 Task: In the  document harry.html Share this file with 'softage.8@softage.net' Check 'Vision History' View the  non- printing characters
Action: Mouse moved to (40, 75)
Screenshot: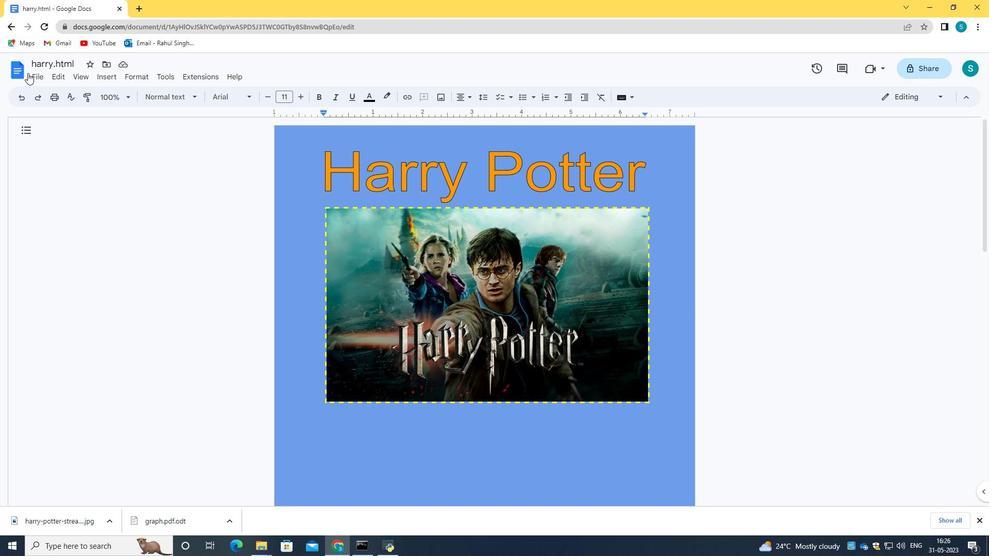 
Action: Mouse pressed left at (40, 75)
Screenshot: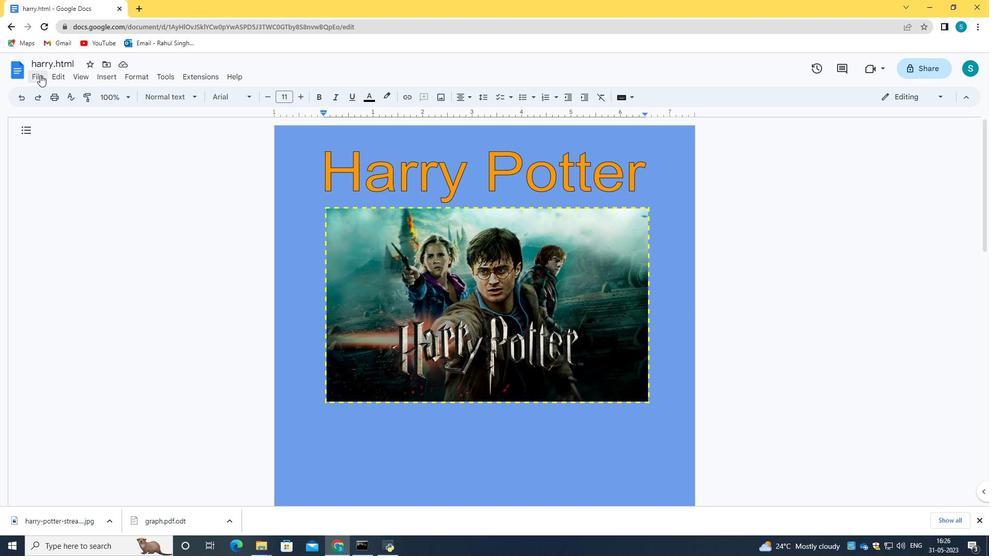 
Action: Mouse moved to (65, 155)
Screenshot: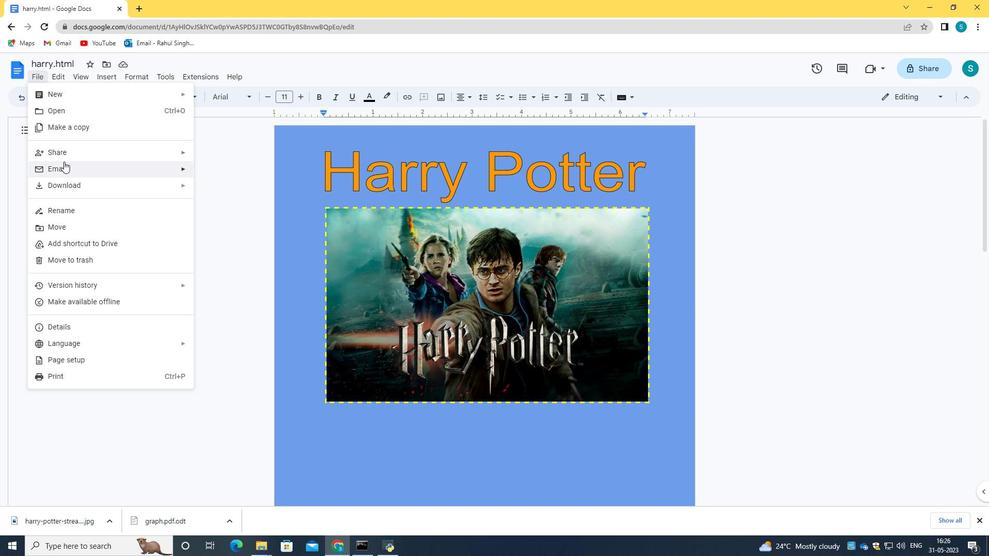 
Action: Mouse pressed left at (65, 155)
Screenshot: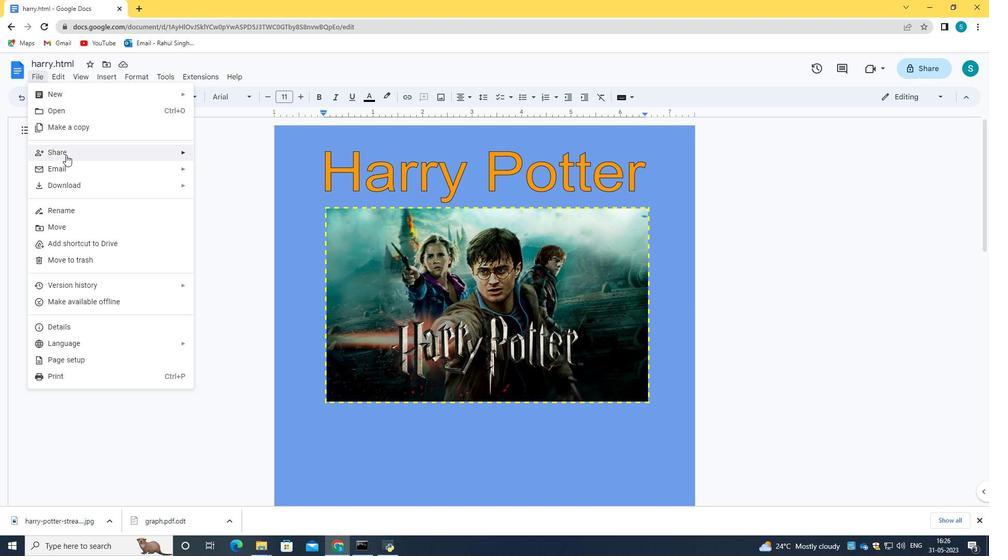 
Action: Mouse moved to (252, 159)
Screenshot: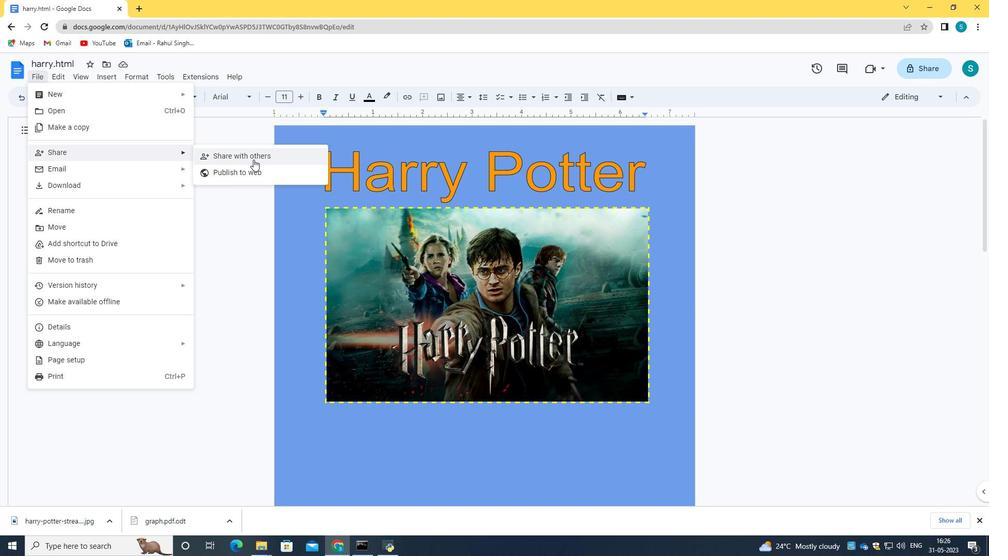 
Action: Mouse pressed left at (252, 159)
Screenshot: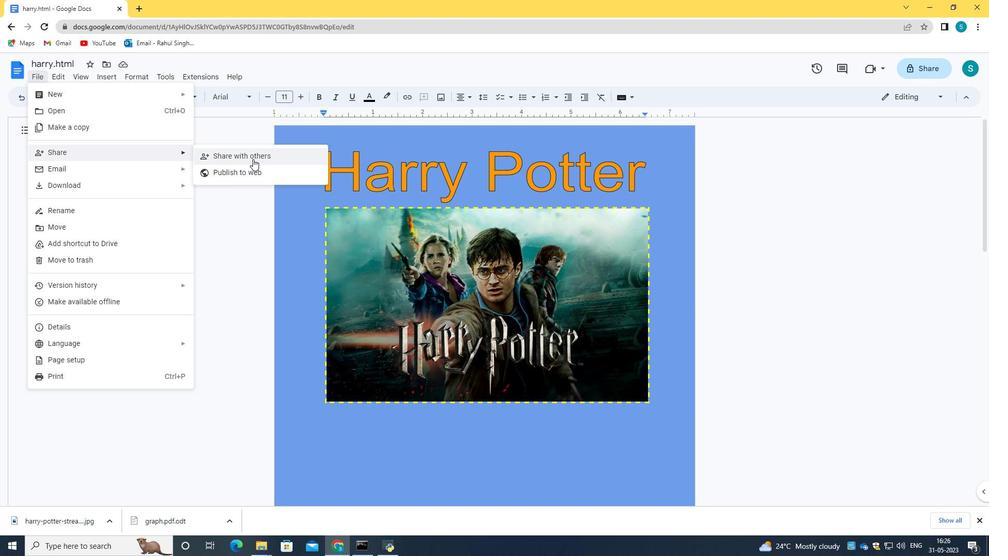 
Action: Mouse moved to (439, 231)
Screenshot: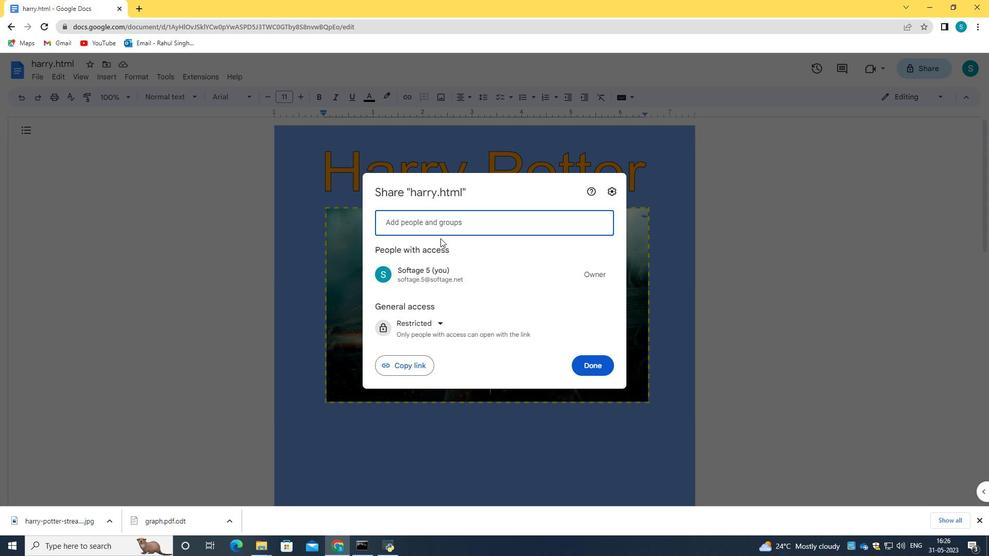 
Action: Key pressed <Key.caps_lock>S<Key.caps_lock>oftage.8<Key.shift>@softage.net
Screenshot: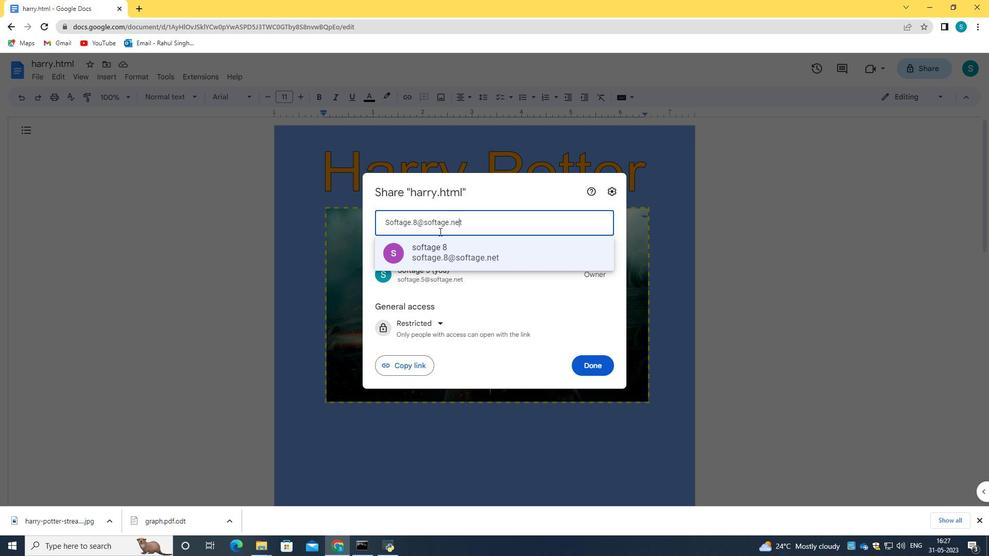 
Action: Mouse moved to (452, 257)
Screenshot: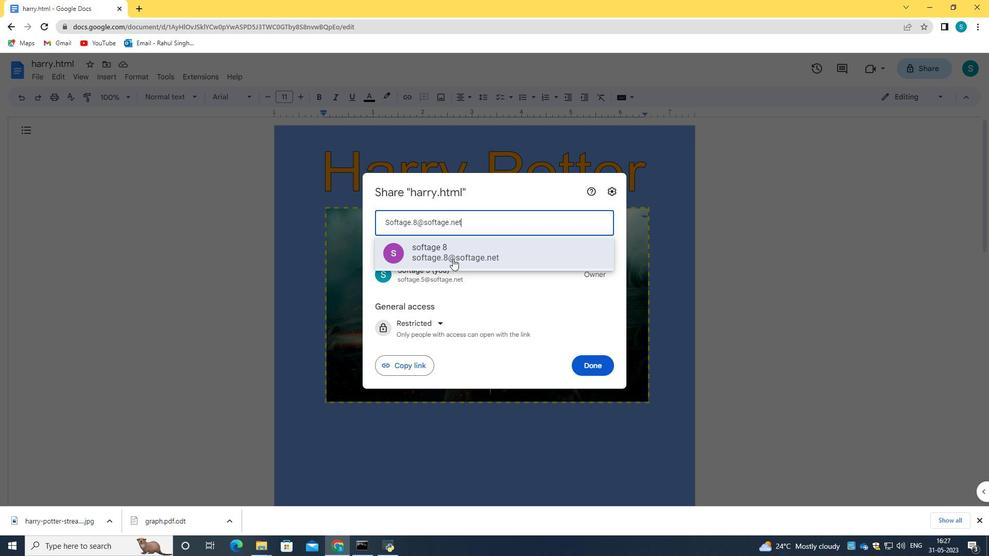 
Action: Mouse pressed left at (452, 257)
Screenshot: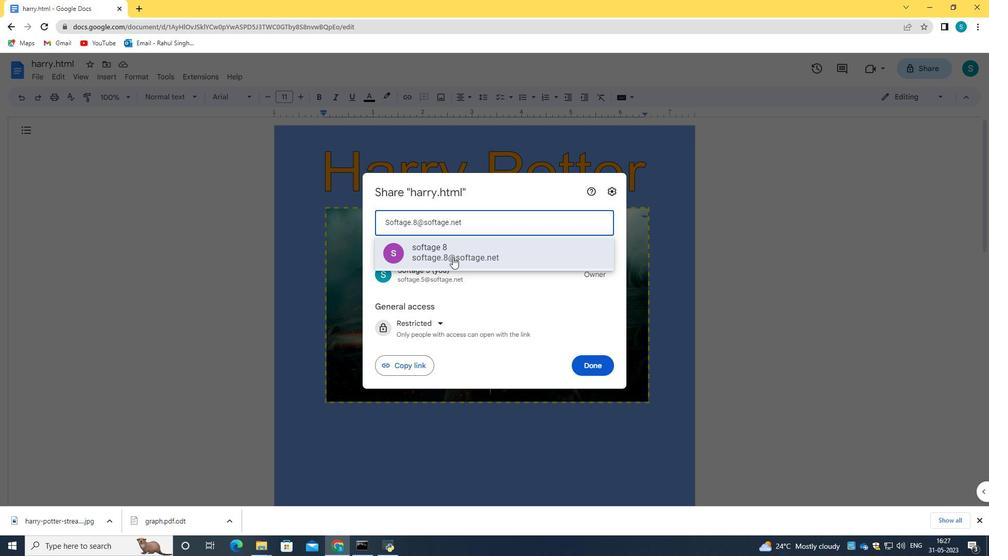 
Action: Mouse moved to (589, 359)
Screenshot: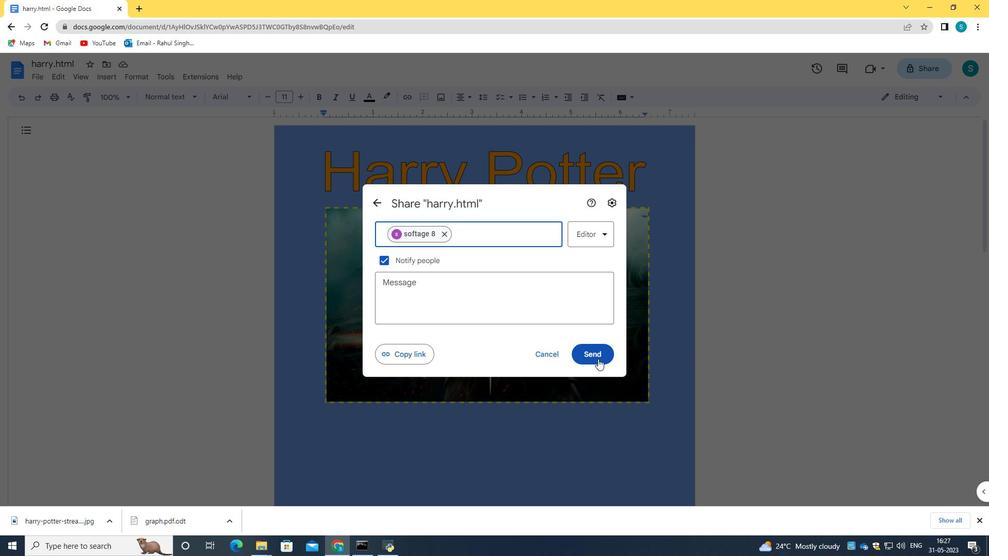 
Action: Mouse pressed left at (589, 359)
Screenshot: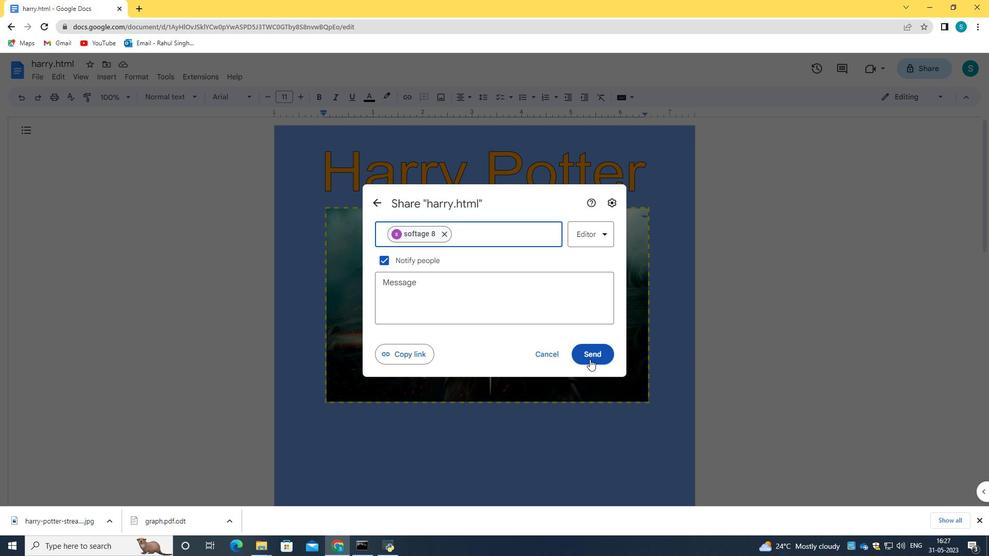 
Action: Mouse moved to (36, 73)
Screenshot: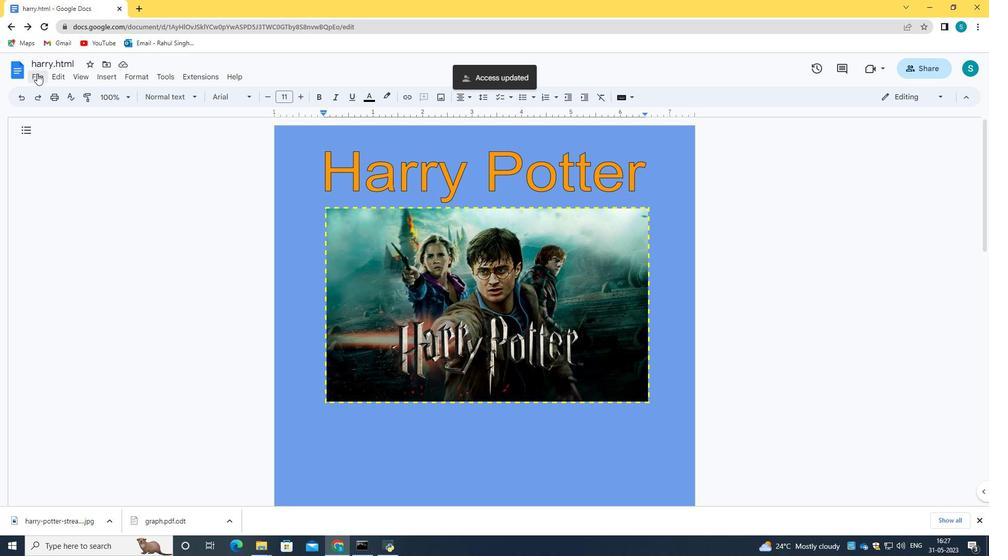 
Action: Mouse pressed left at (36, 73)
Screenshot: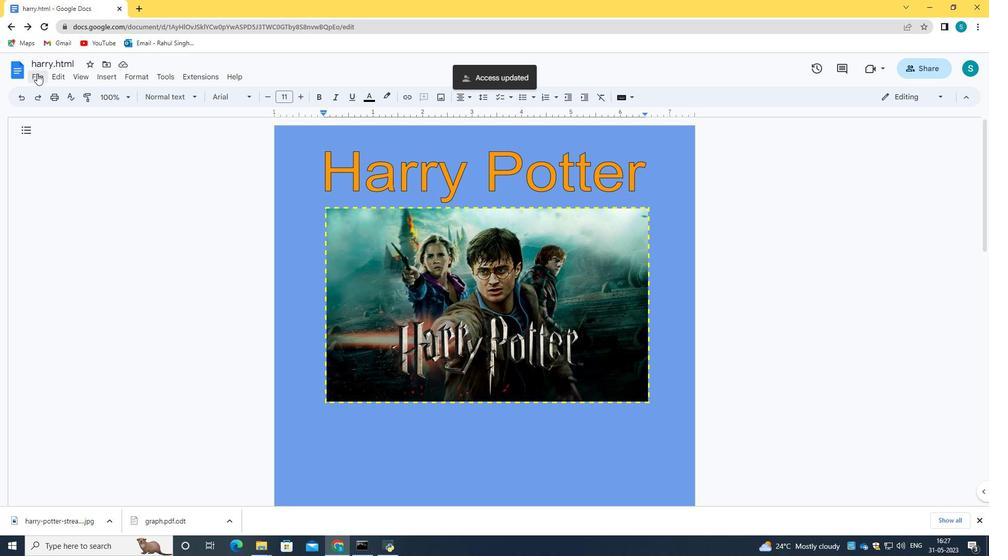 
Action: Mouse moved to (230, 299)
Screenshot: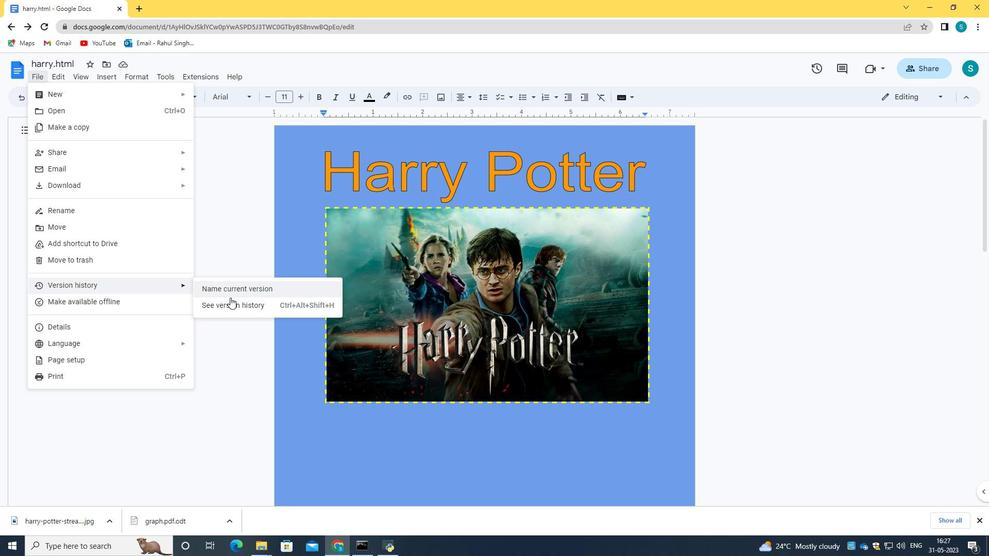 
Action: Mouse pressed left at (230, 299)
Screenshot: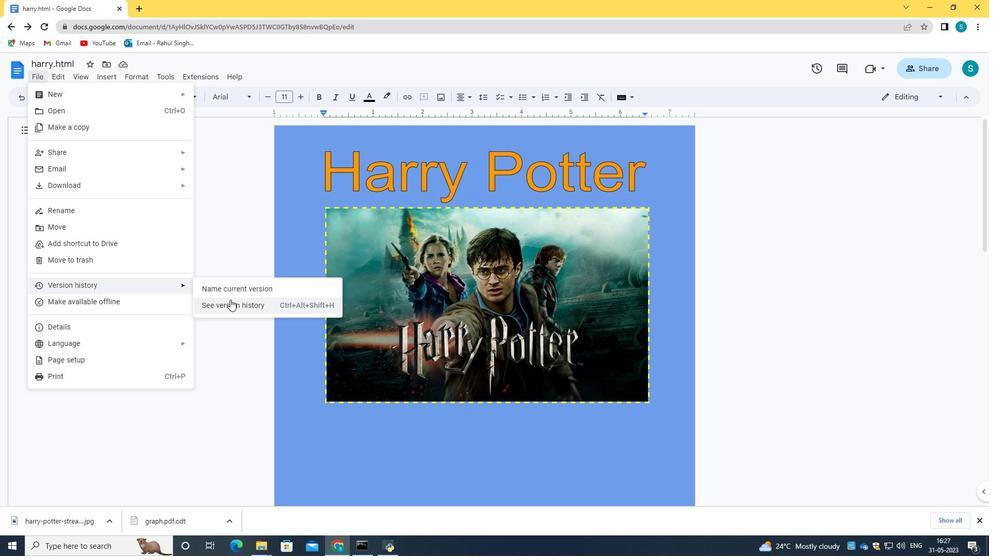 
Action: Mouse moved to (872, 176)
Screenshot: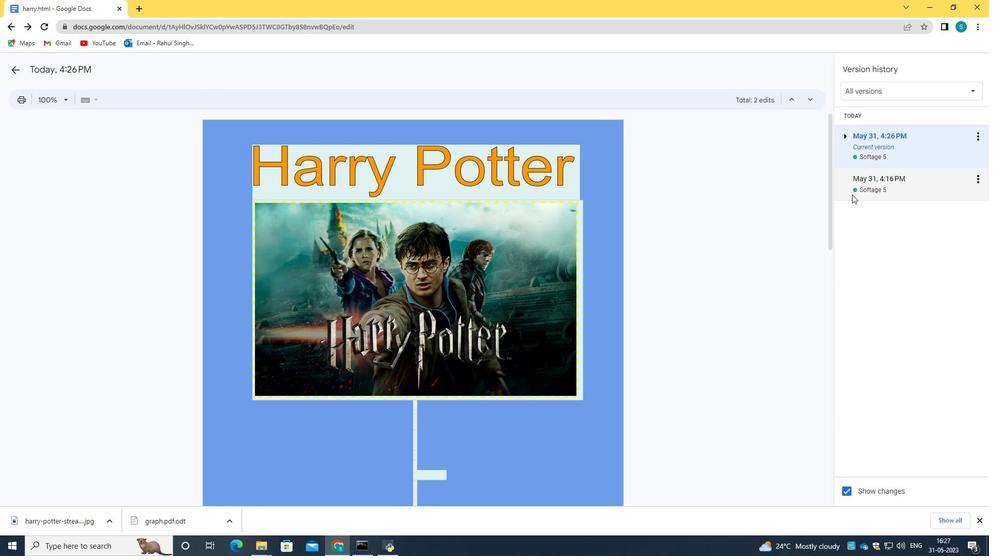 
Action: Mouse pressed left at (872, 176)
Screenshot: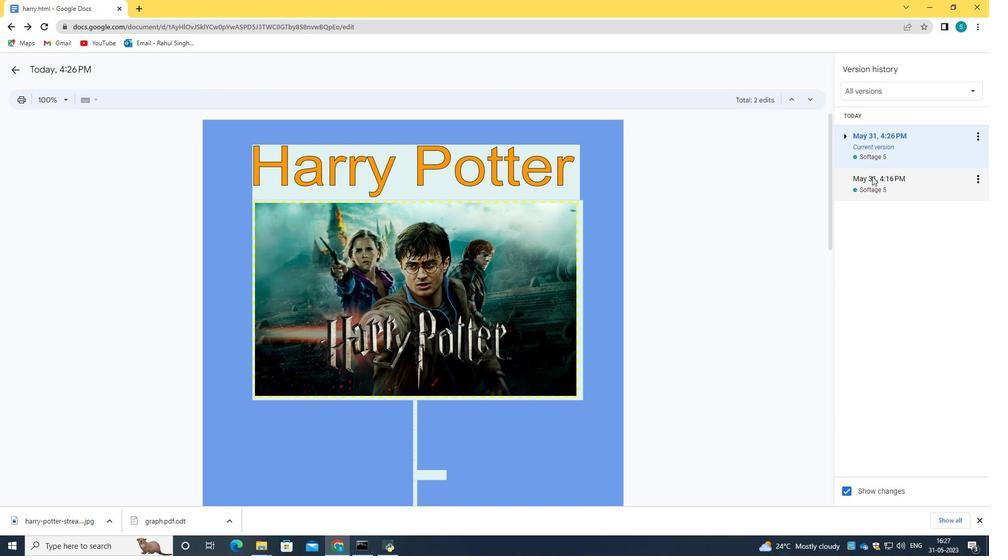 
Action: Mouse moved to (927, 146)
Screenshot: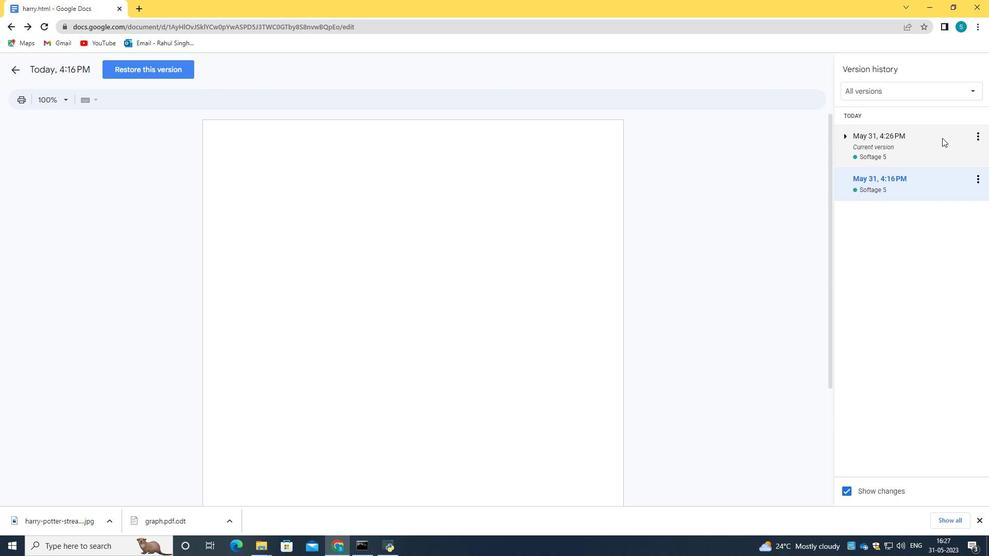 
Action: Mouse pressed left at (927, 146)
Screenshot: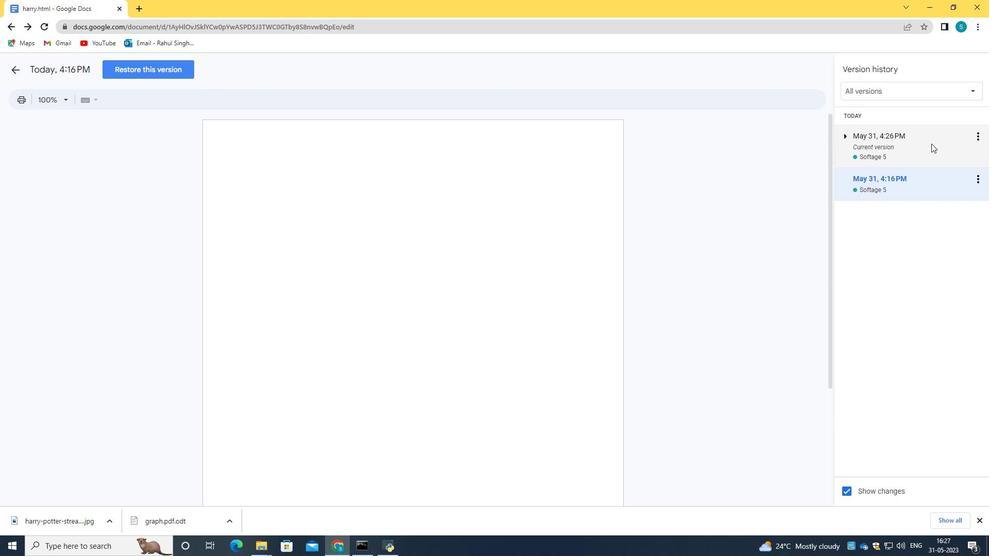 
Action: Mouse moved to (8, 30)
Screenshot: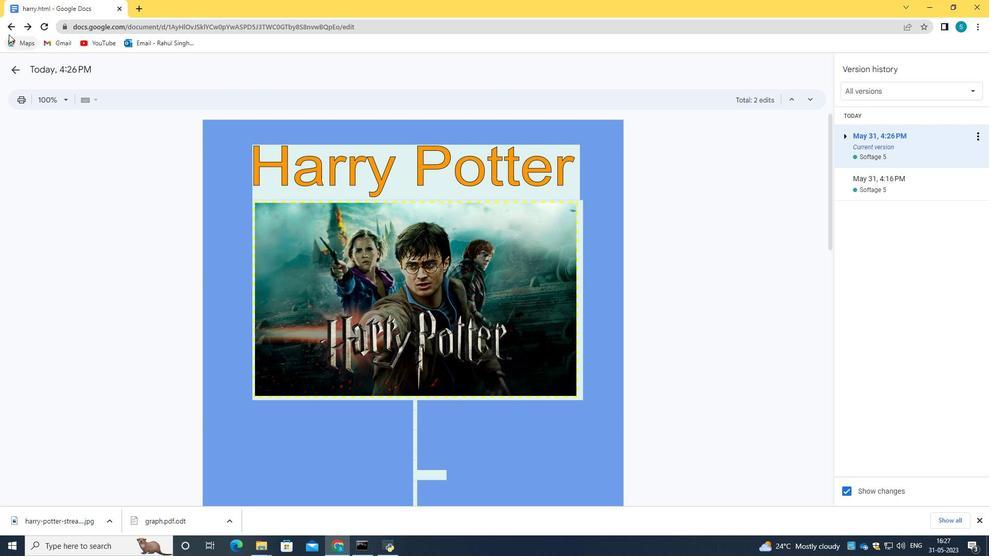 
Action: Mouse pressed left at (8, 30)
Screenshot: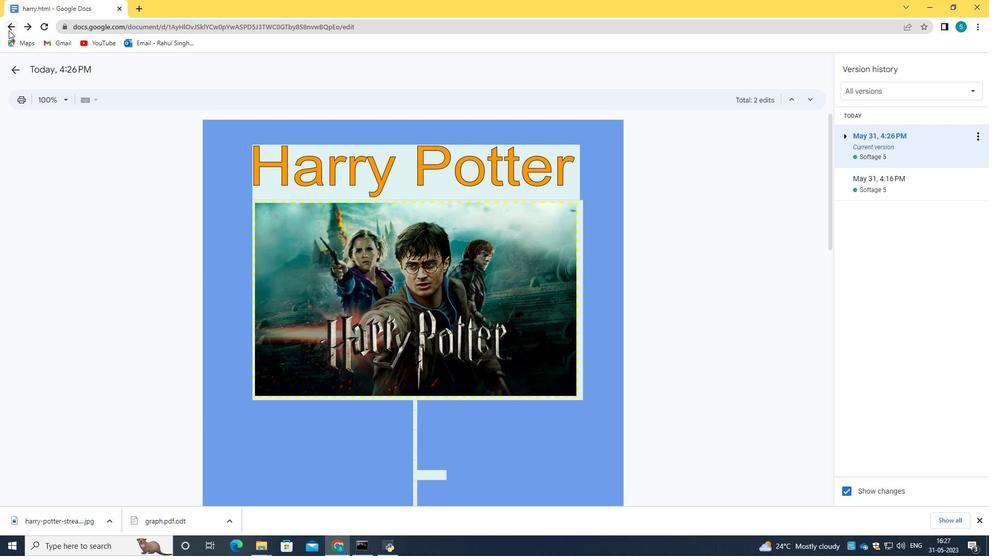 
Action: Mouse moved to (255, 352)
Screenshot: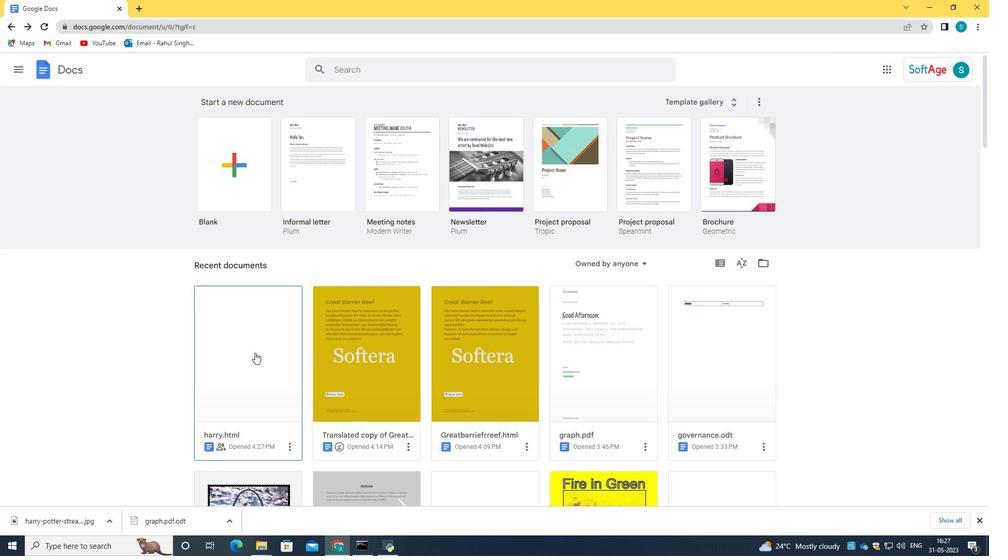 
Action: Mouse pressed left at (255, 352)
Screenshot: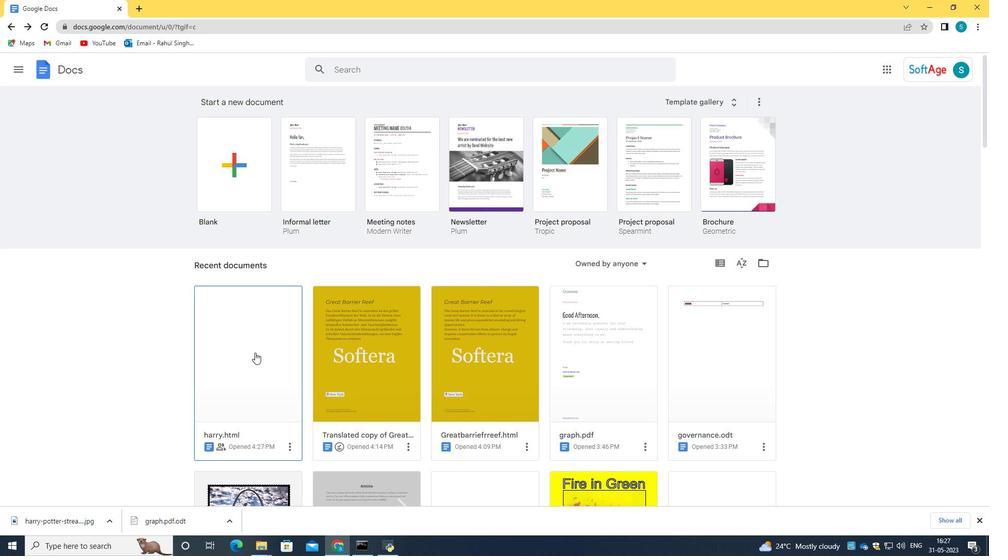 
Action: Mouse moved to (330, 324)
Screenshot: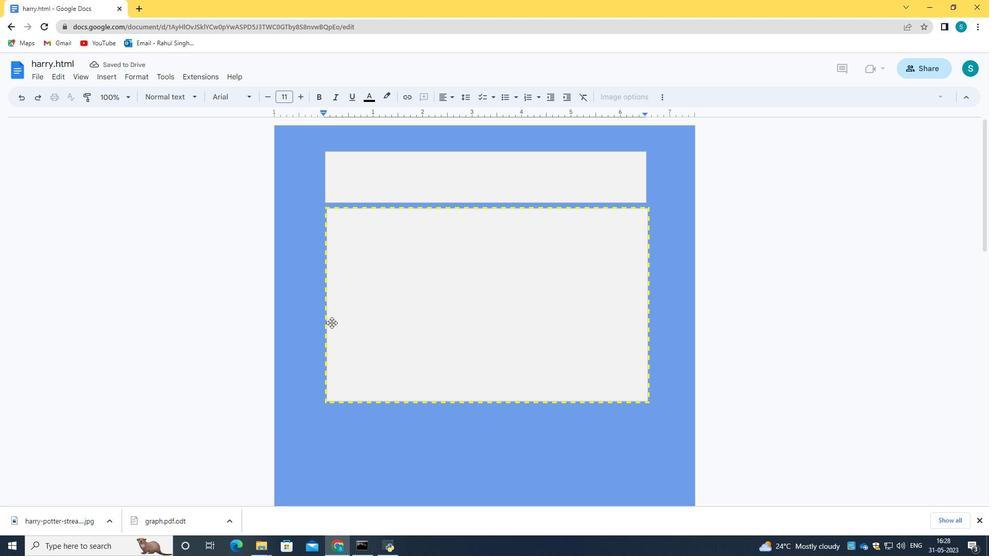 
Action: Mouse scrolled (330, 323) with delta (0, 0)
Screenshot: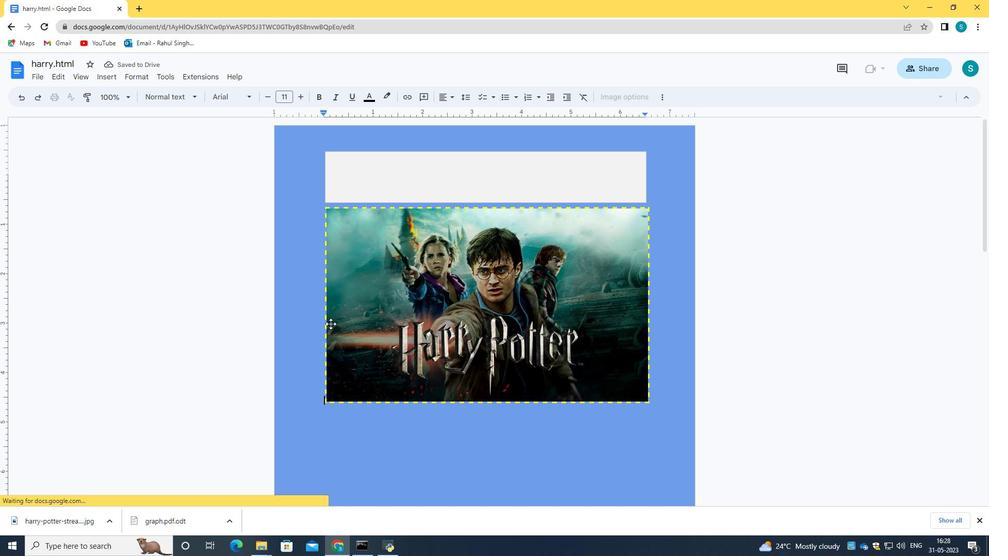 
Action: Mouse moved to (330, 327)
Screenshot: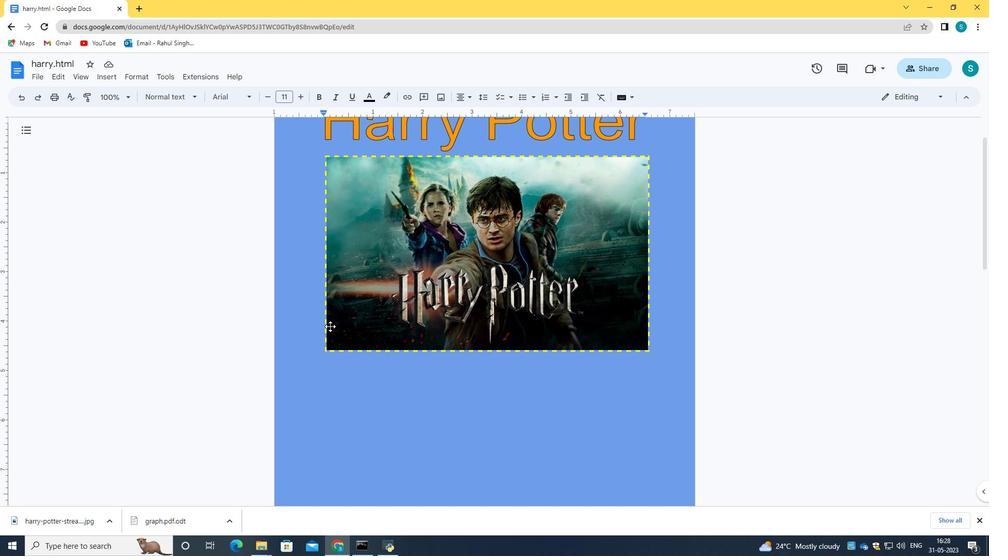 
Action: Mouse scrolled (330, 327) with delta (0, 0)
Screenshot: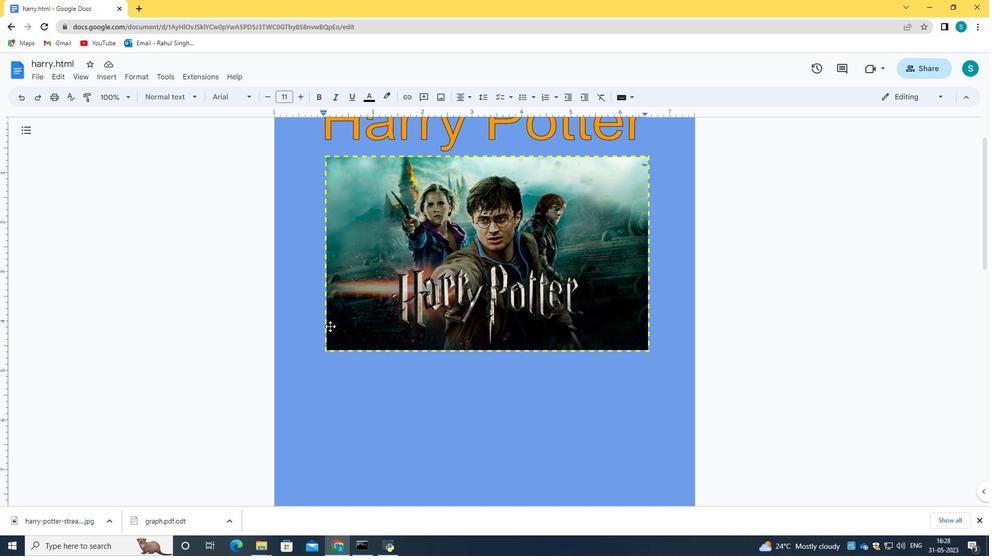 
Action: Mouse scrolled (330, 327) with delta (0, 0)
Screenshot: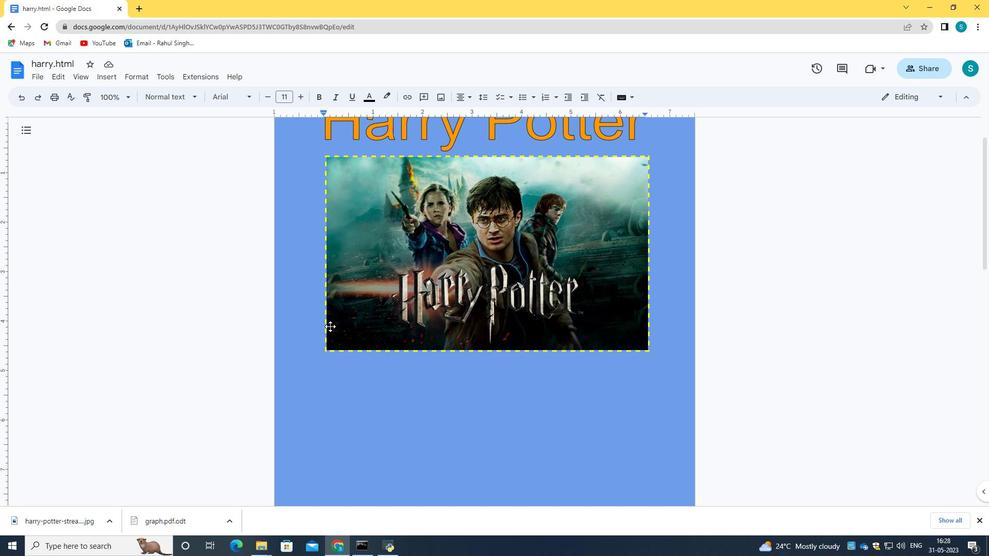 
Action: Mouse scrolled (330, 327) with delta (0, 0)
Screenshot: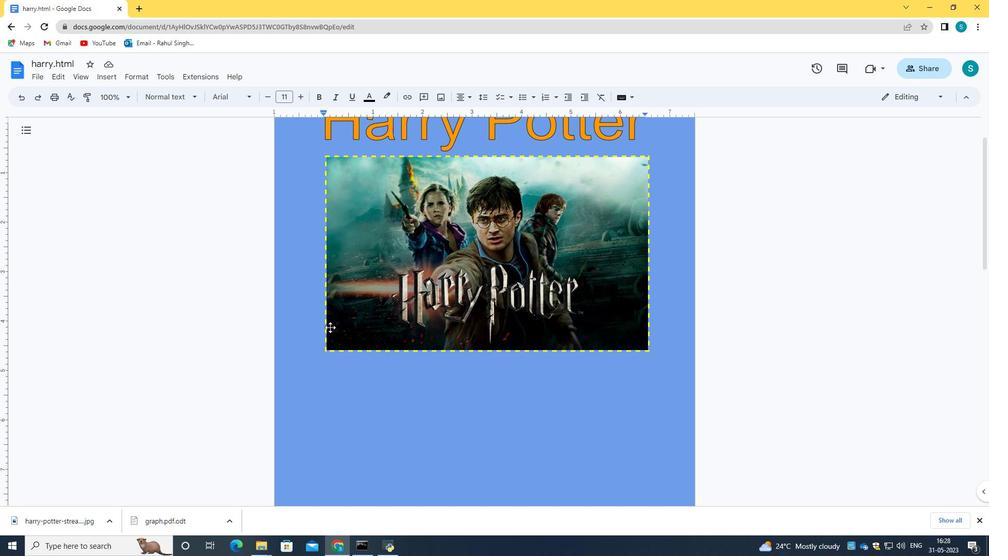 
Action: Mouse scrolled (330, 328) with delta (0, 0)
Screenshot: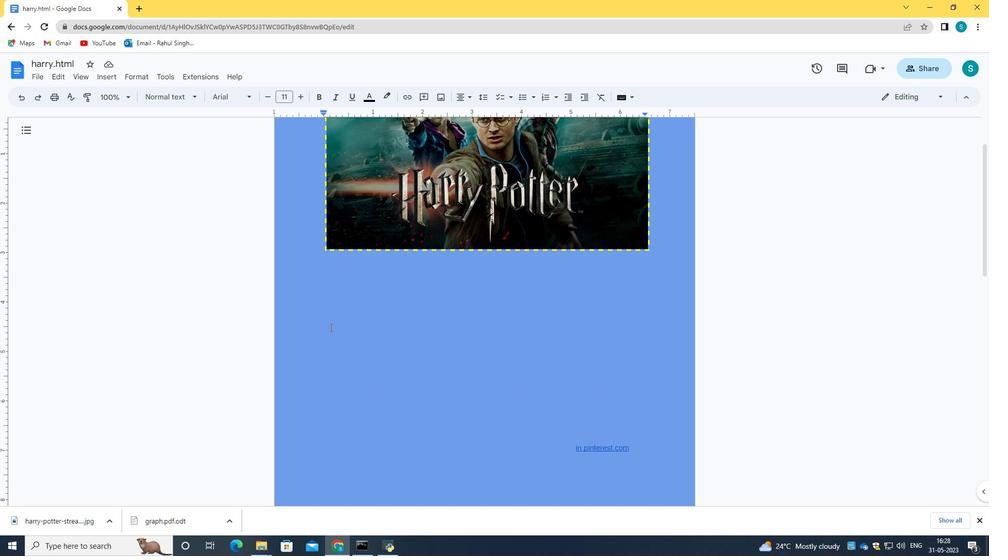 
Action: Mouse scrolled (330, 328) with delta (0, 0)
Screenshot: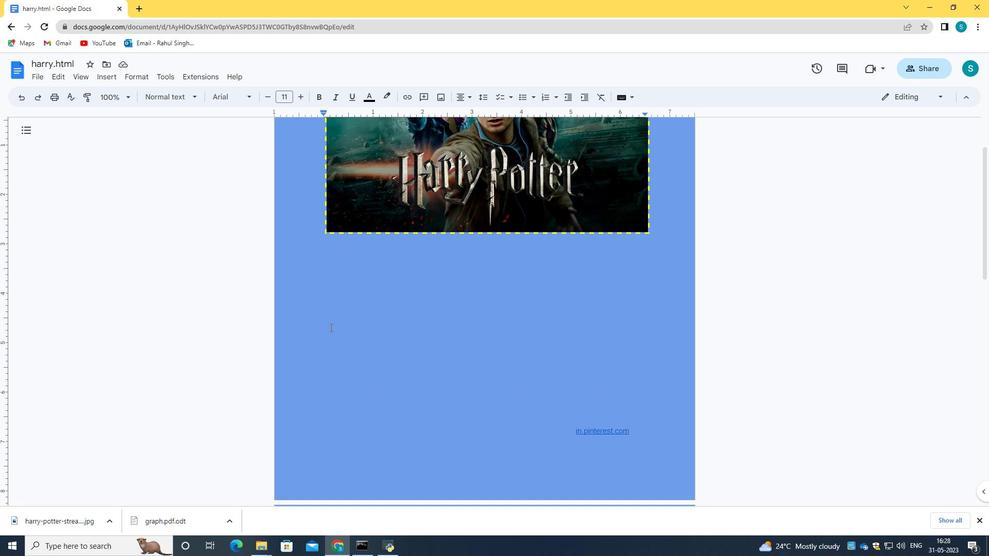 
Action: Mouse scrolled (330, 328) with delta (0, 0)
Screenshot: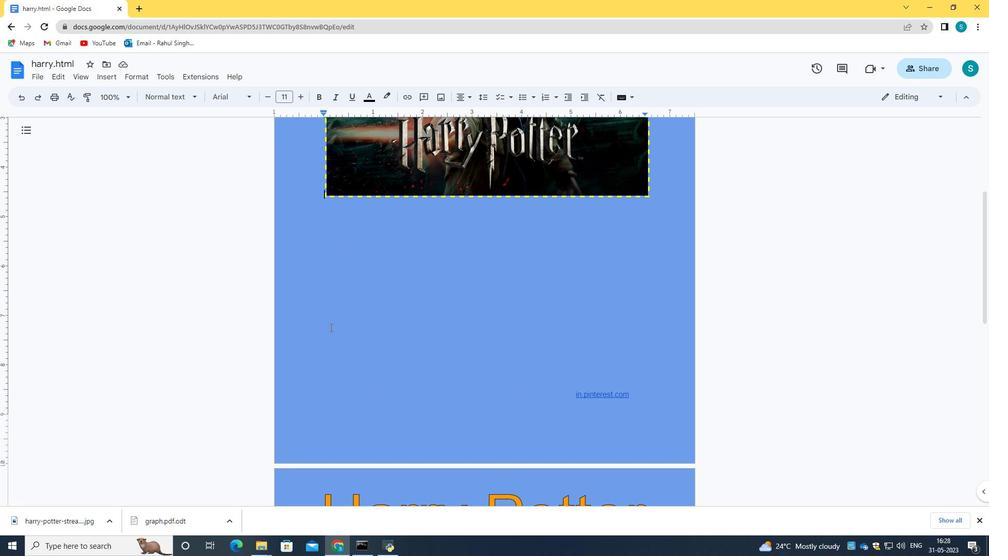 
Action: Mouse moved to (330, 332)
Screenshot: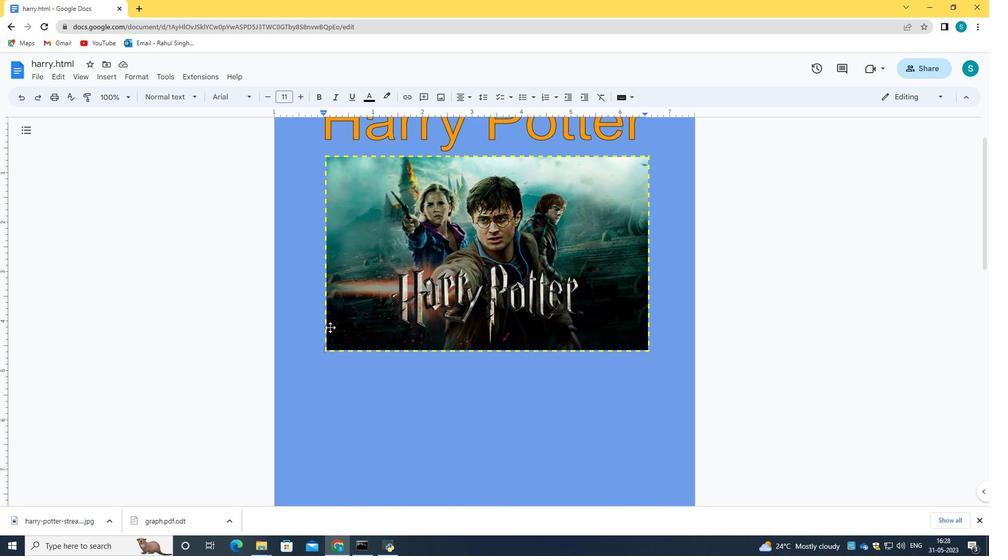 
Action: Mouse scrolled (330, 332) with delta (0, 0)
Screenshot: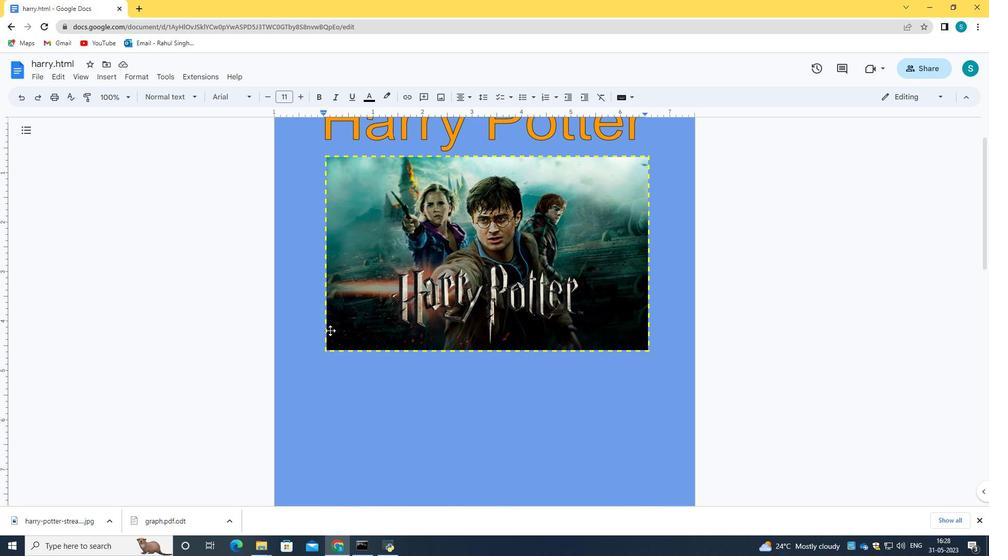 
Action: Mouse scrolled (330, 332) with delta (0, 0)
Screenshot: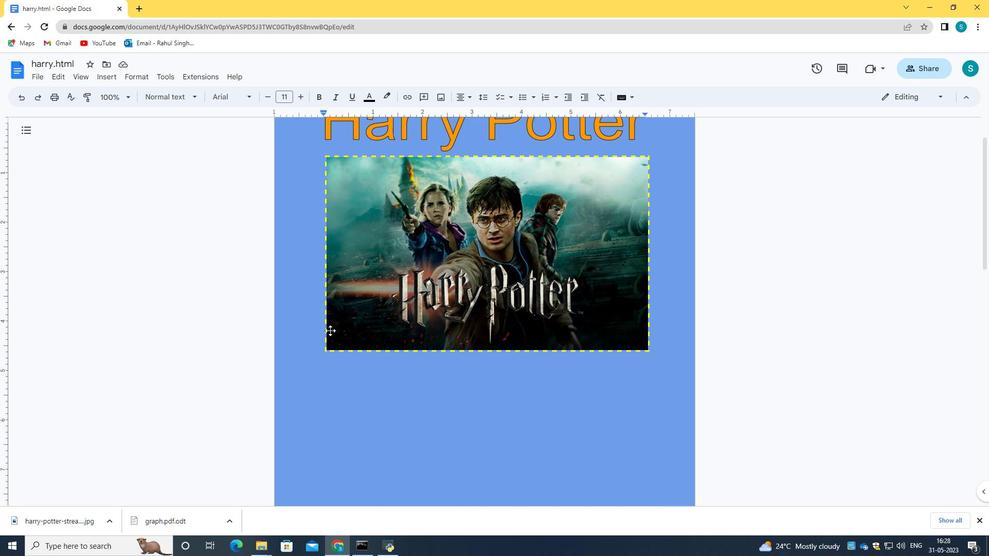 
Action: Mouse scrolled (330, 332) with delta (0, 0)
Screenshot: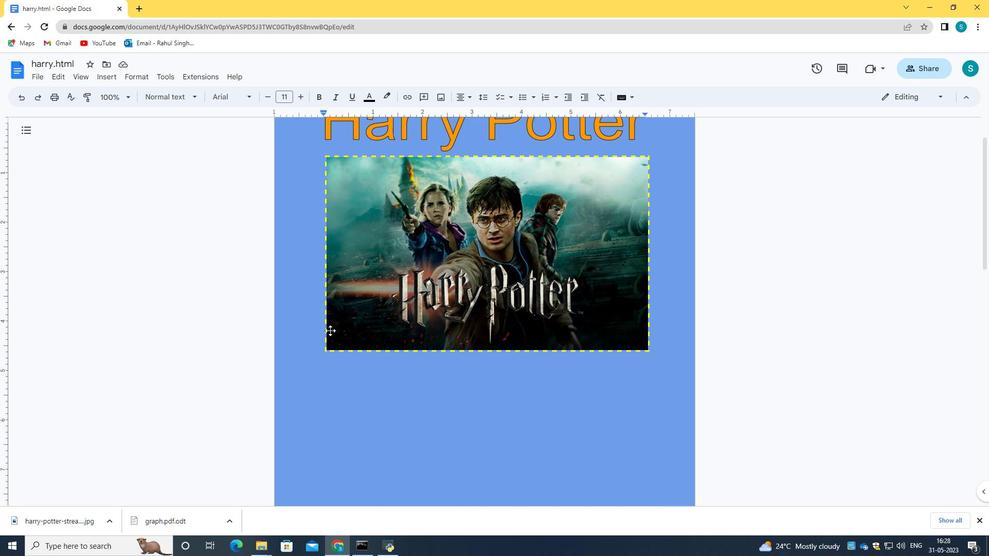
Action: Mouse moved to (44, 76)
Screenshot: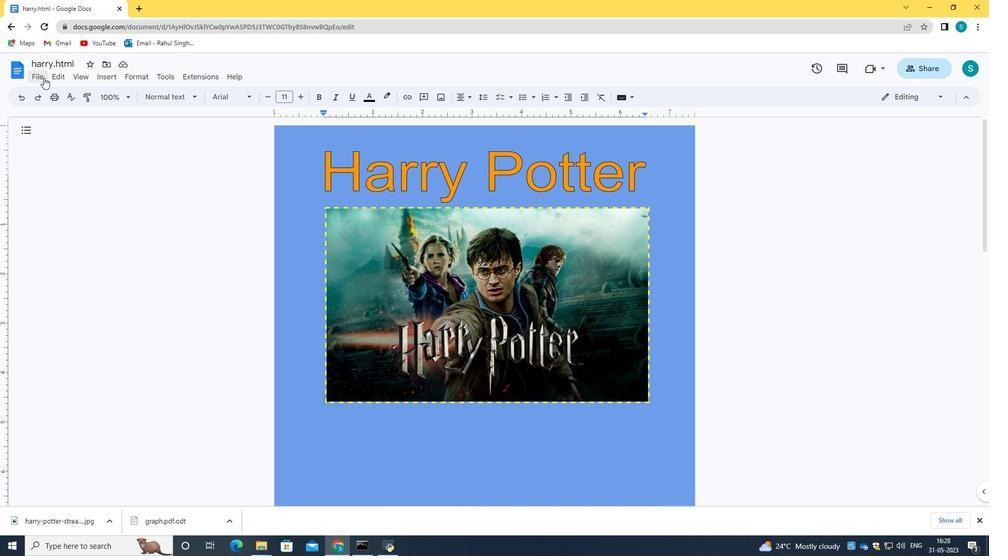 
Action: Mouse pressed left at (44, 76)
Screenshot: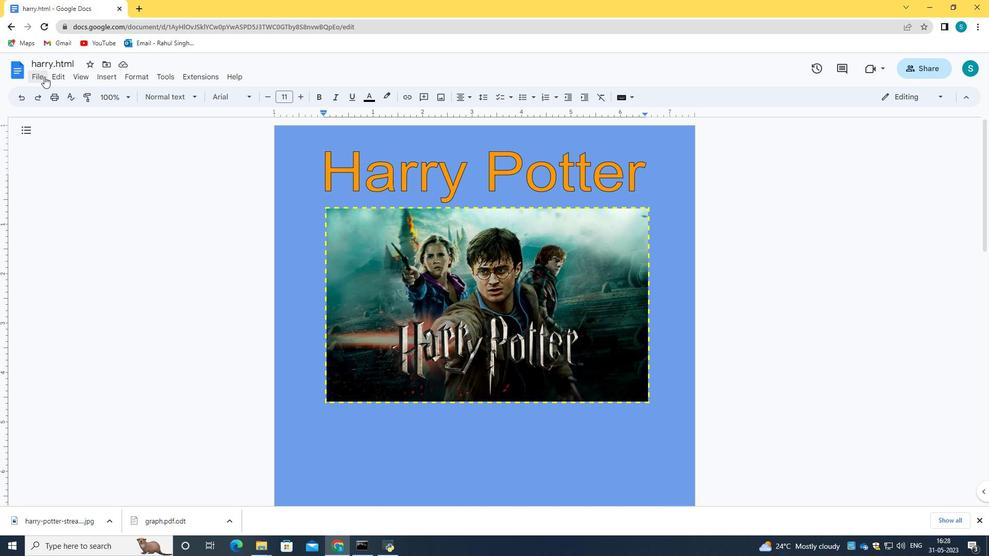 
Action: Mouse moved to (109, 183)
Screenshot: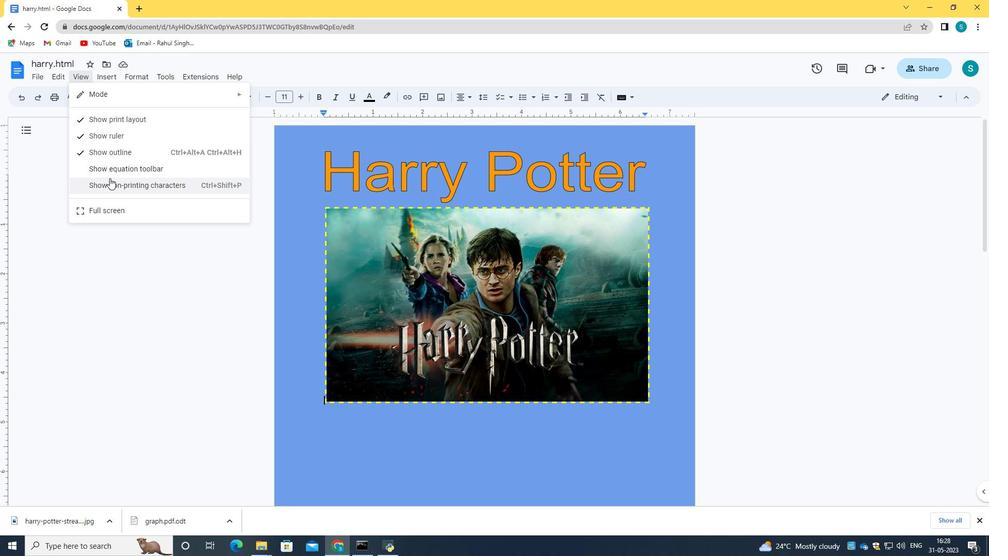 
Action: Mouse pressed left at (109, 183)
Screenshot: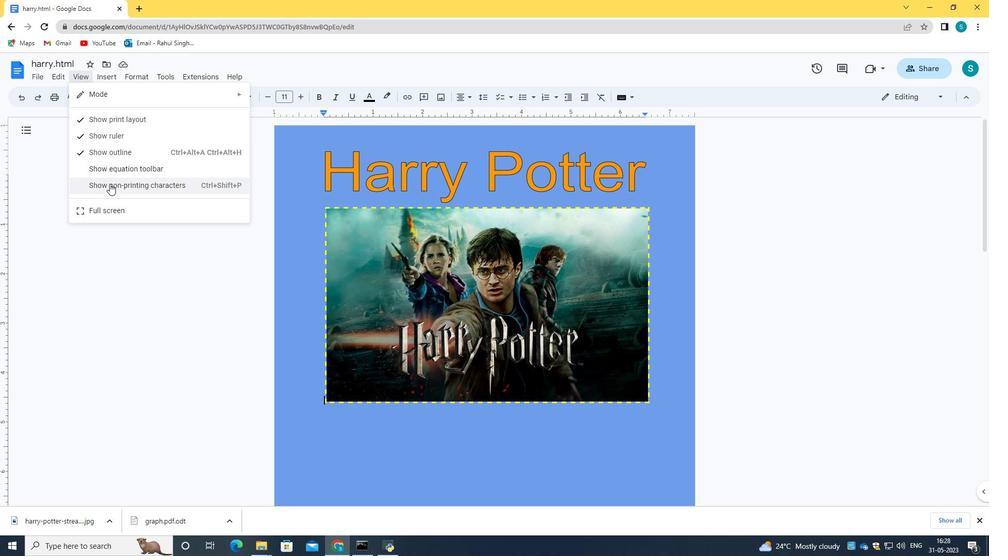 
Action: Mouse moved to (242, 208)
Screenshot: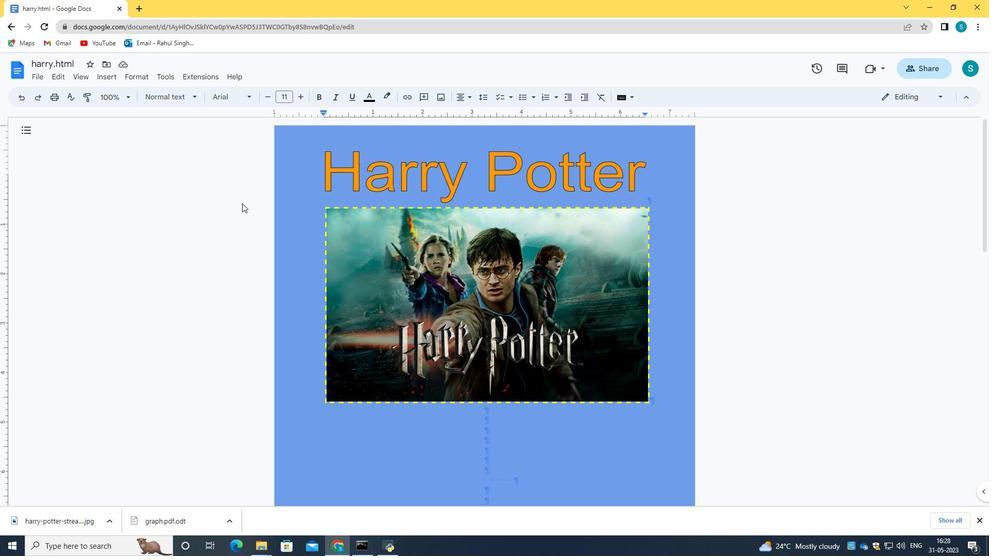 
Action: Mouse scrolled (242, 208) with delta (0, 0)
Screenshot: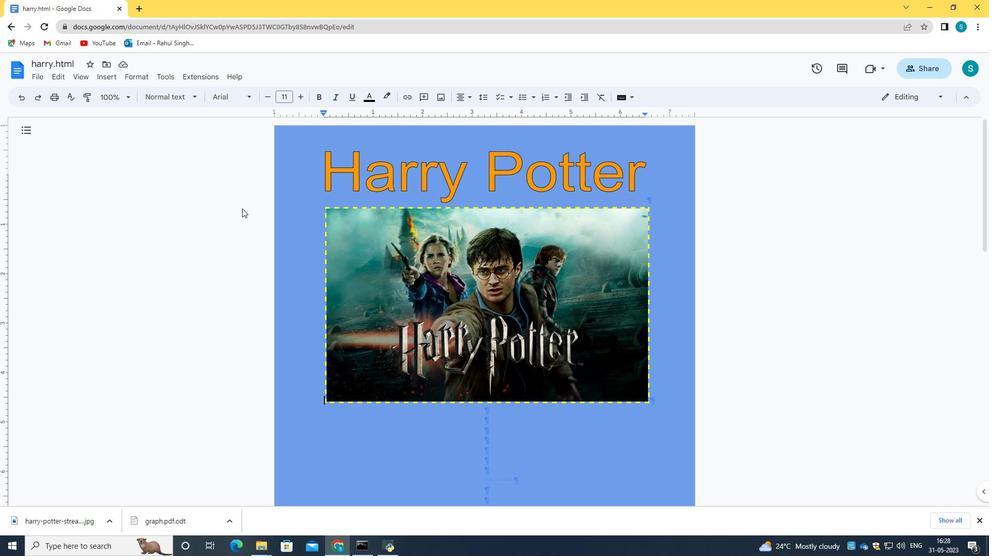 
Action: Mouse scrolled (242, 208) with delta (0, 0)
Screenshot: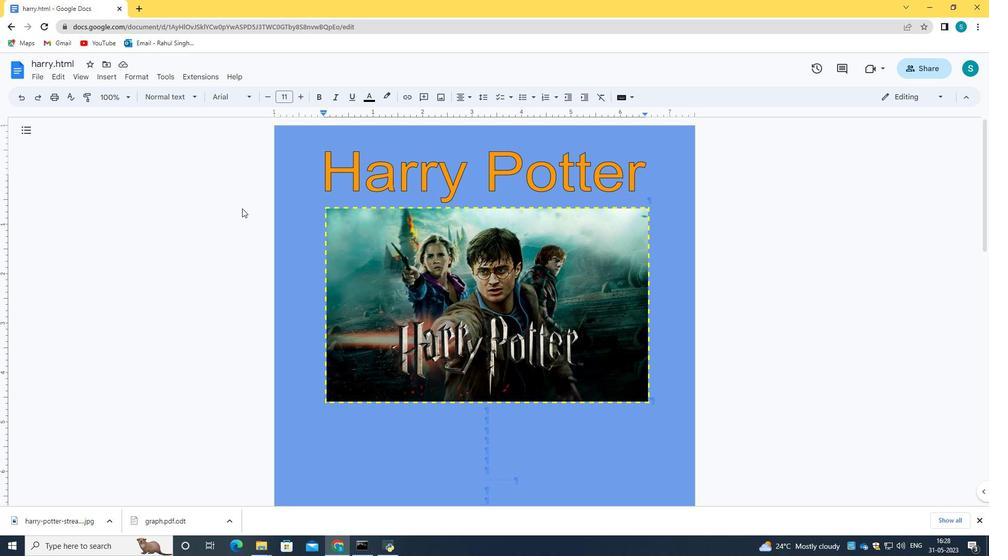 
Action: Mouse scrolled (242, 208) with delta (0, 0)
Screenshot: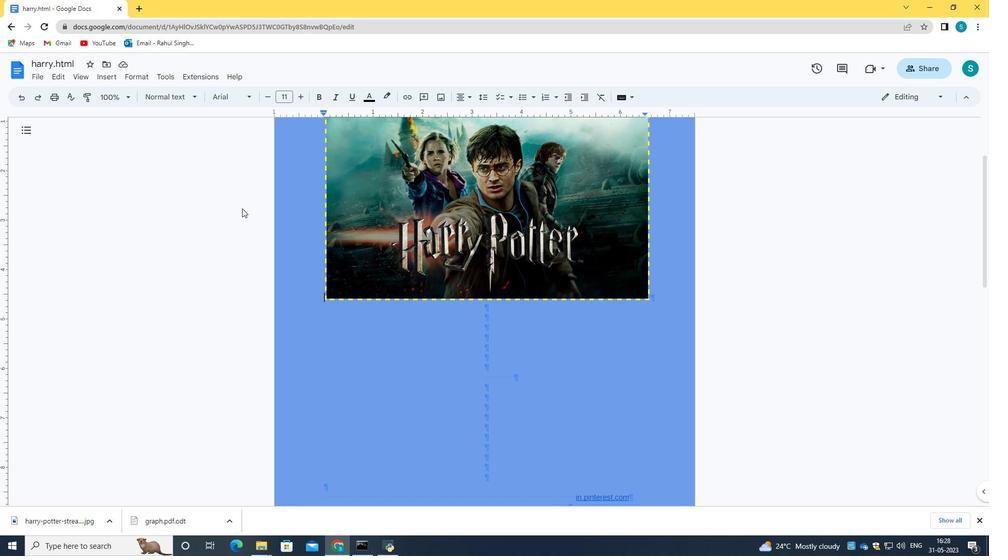 
Action: Mouse moved to (242, 209)
Screenshot: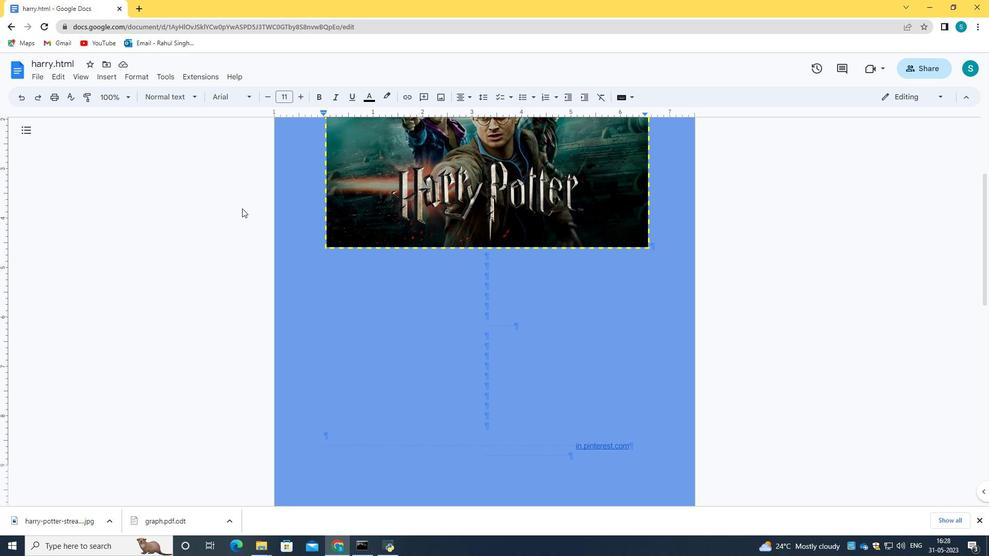 
Action: Mouse scrolled (242, 208) with delta (0, 0)
Screenshot: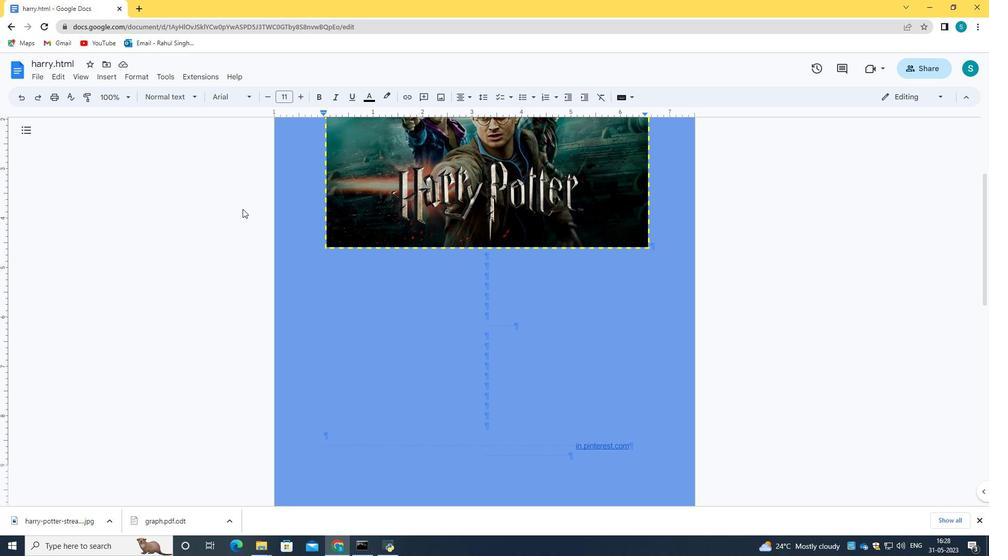 
Action: Mouse scrolled (242, 208) with delta (0, 0)
Screenshot: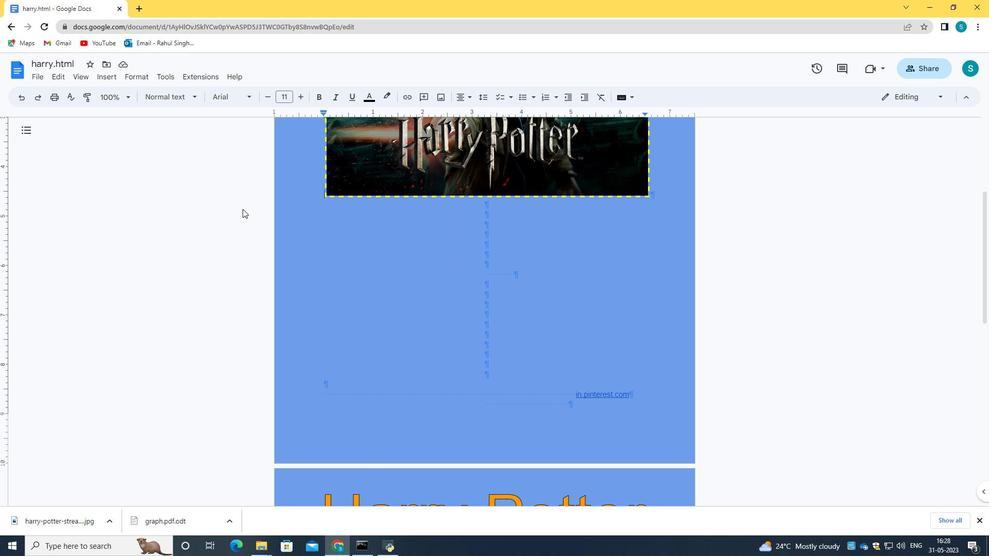 
Action: Mouse scrolled (242, 209) with delta (0, 0)
Screenshot: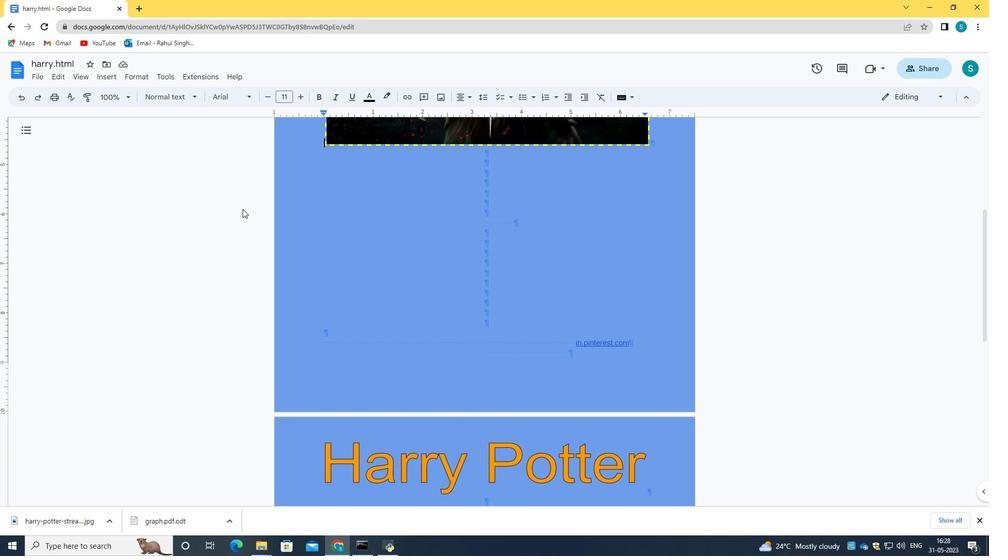 
Action: Mouse scrolled (242, 209) with delta (0, 0)
Screenshot: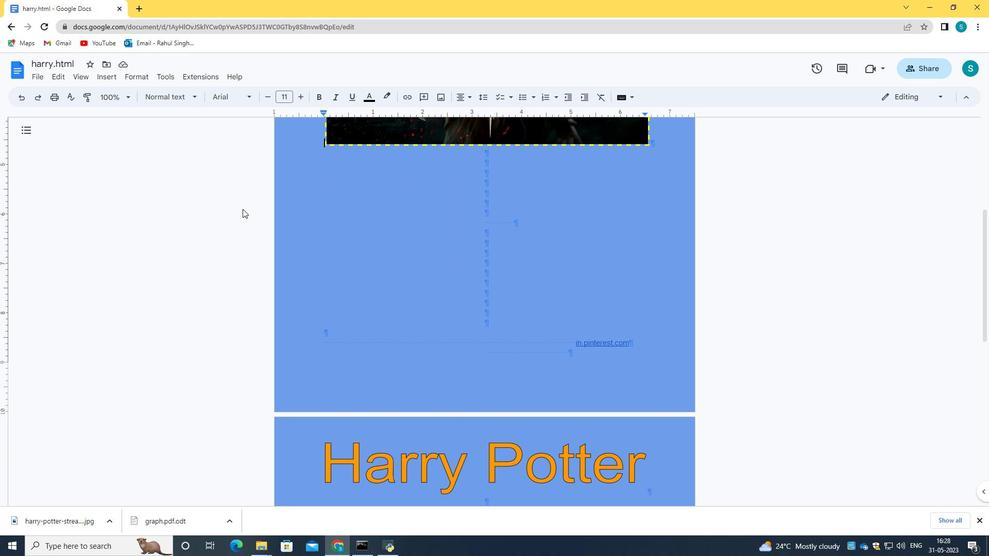 
Action: Mouse scrolled (242, 209) with delta (0, 0)
Screenshot: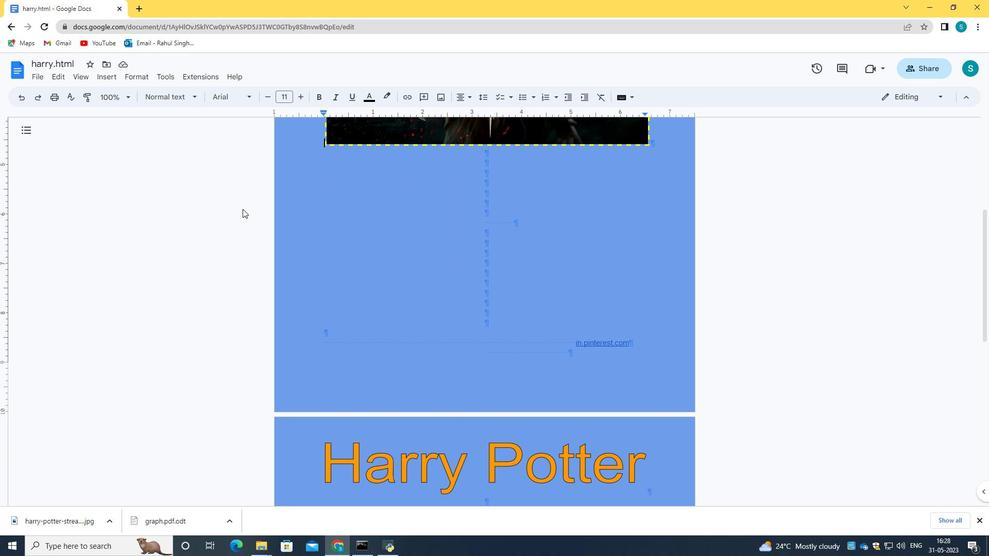 
Action: Mouse moved to (242, 210)
Screenshot: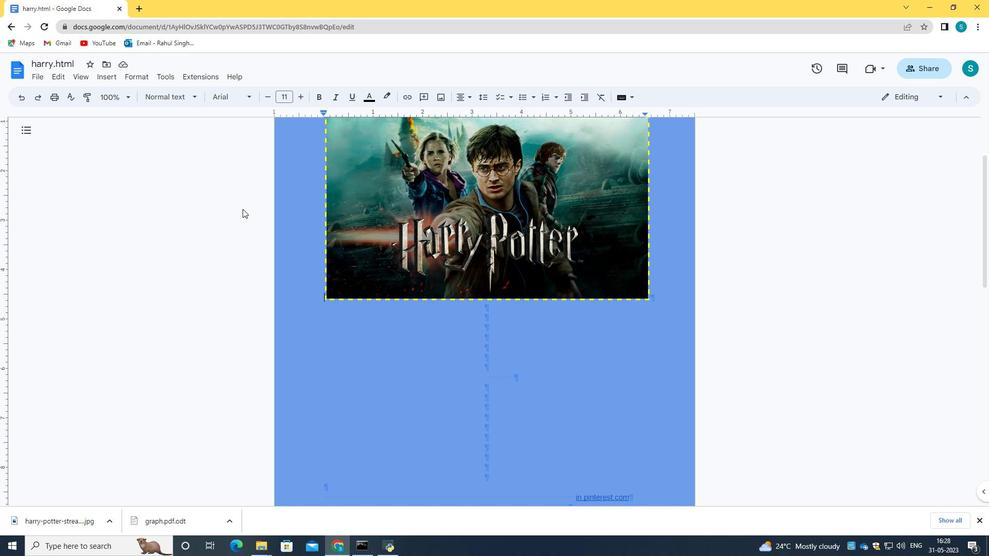 
Action: Mouse scrolled (242, 210) with delta (0, 0)
Screenshot: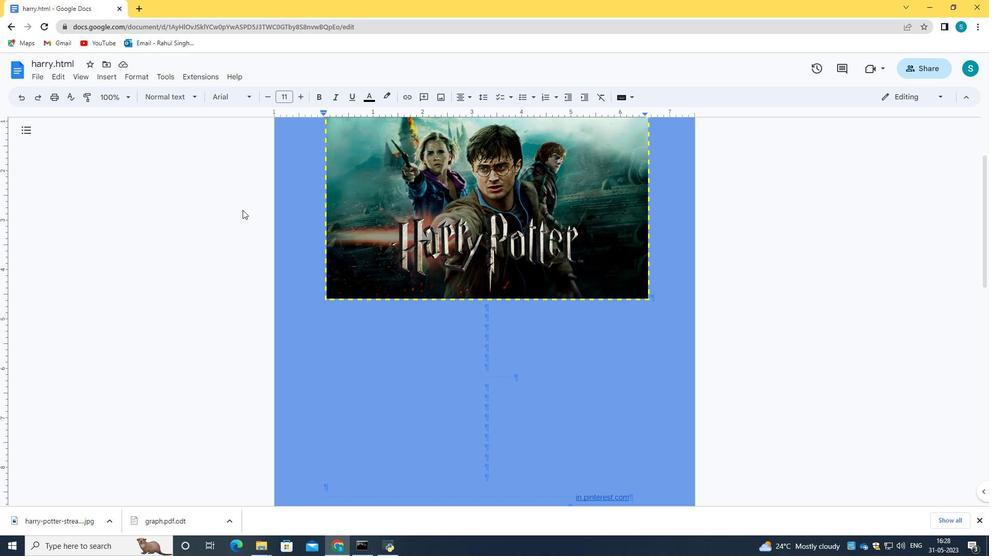 
Action: Mouse scrolled (242, 210) with delta (0, 0)
Screenshot: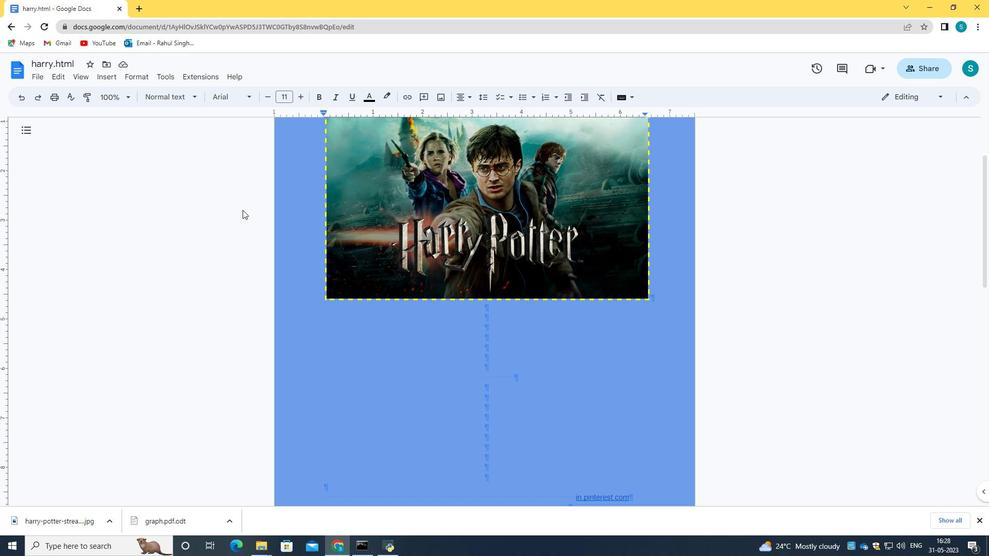 
Action: Mouse scrolled (242, 210) with delta (0, 0)
Screenshot: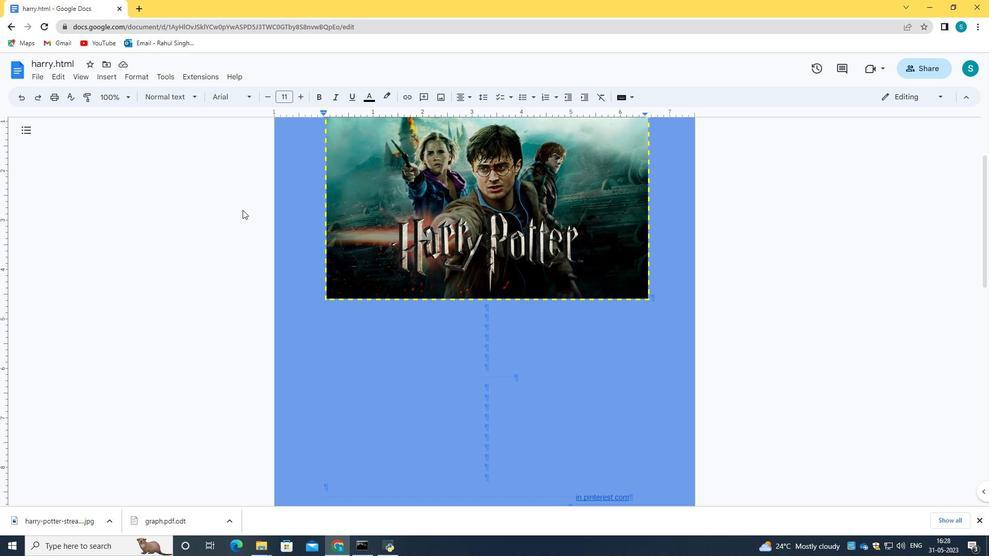 
Action: Mouse moved to (240, 228)
Screenshot: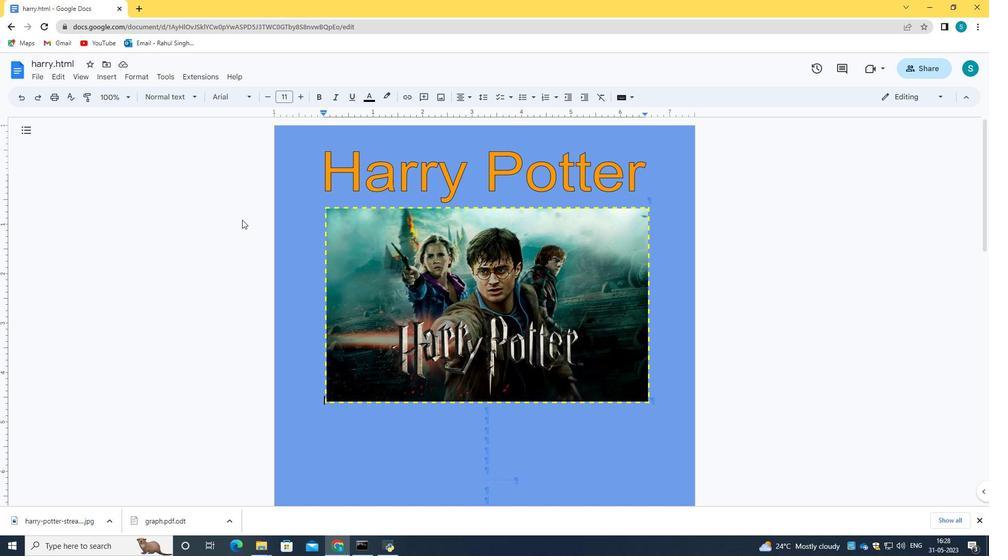 
Action: Mouse scrolled (240, 228) with delta (0, 0)
Screenshot: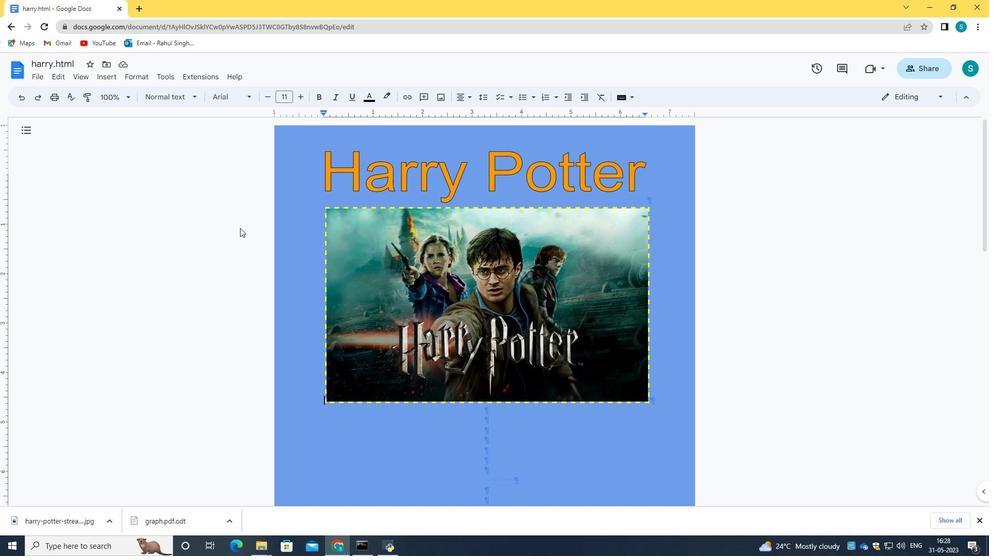 
Action: Mouse scrolled (240, 228) with delta (0, 0)
Screenshot: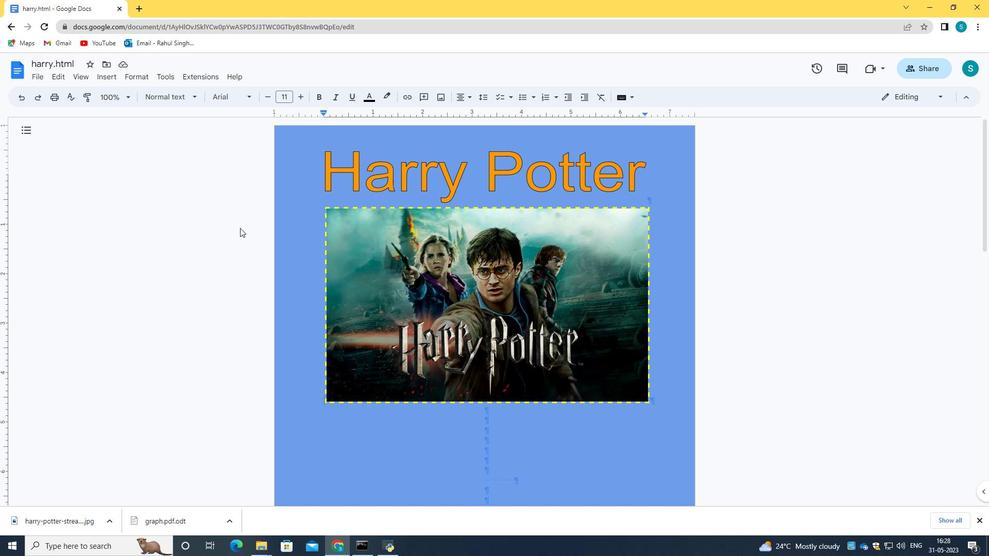 
Action: Mouse moved to (238, 231)
Screenshot: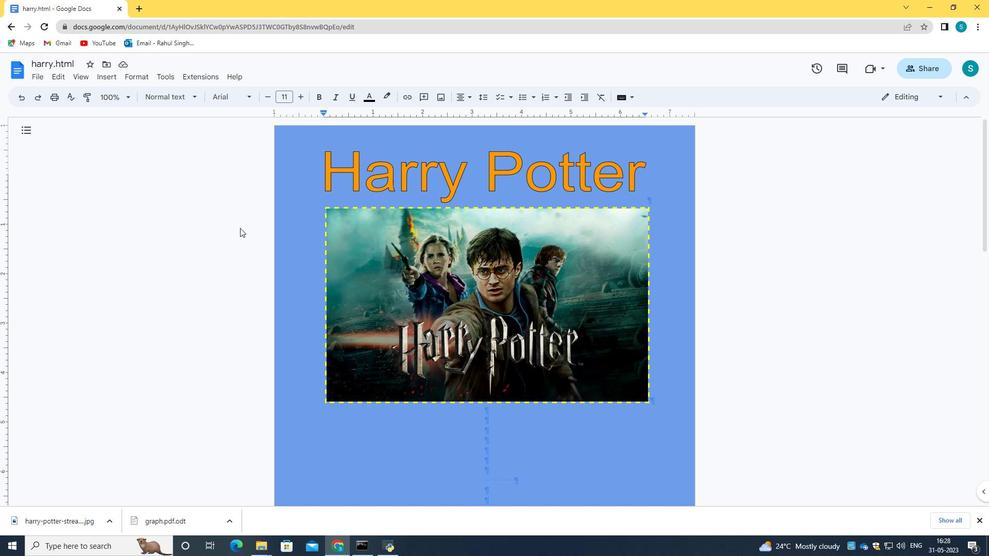 
Action: Mouse scrolled (238, 231) with delta (0, 0)
Screenshot: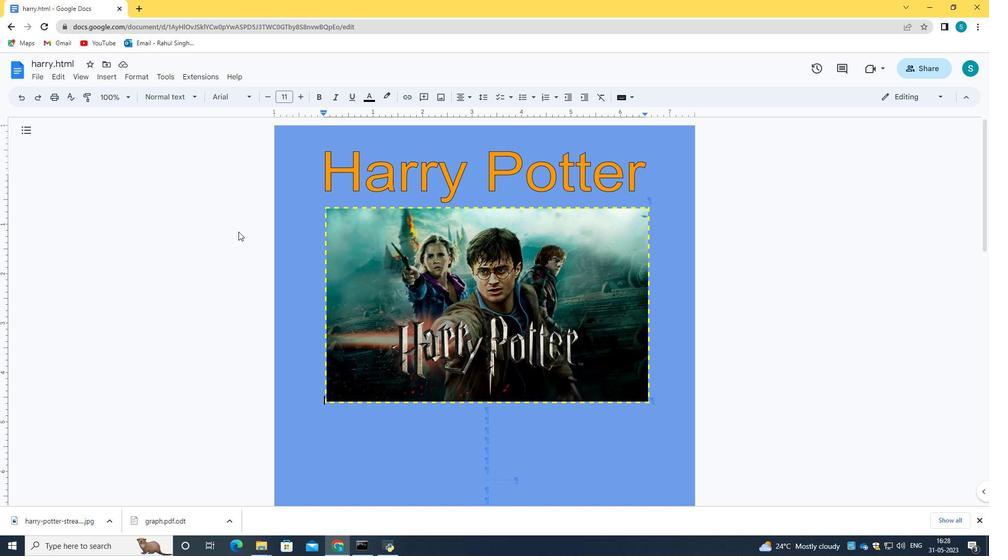 
Action: Mouse moved to (238, 233)
Screenshot: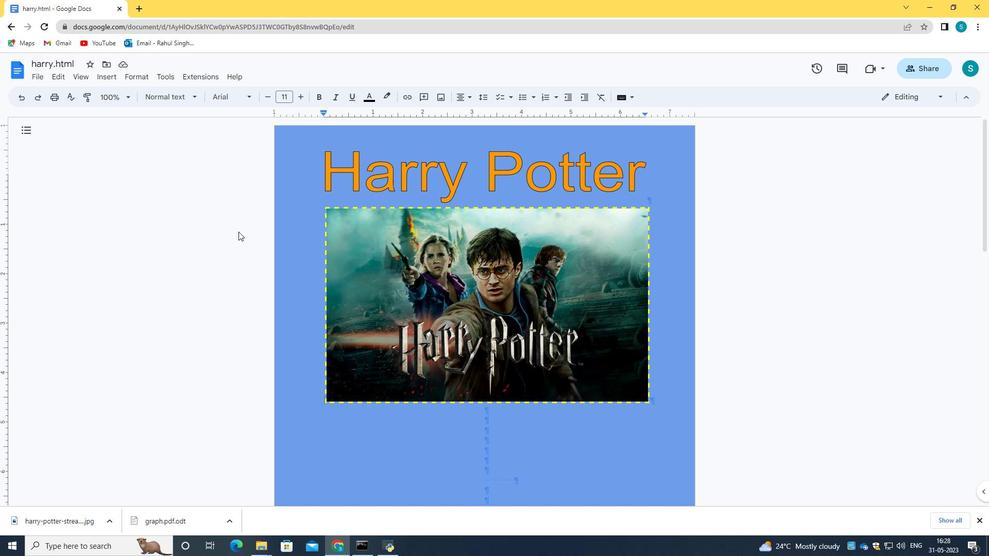 
Action: Mouse scrolled (238, 232) with delta (0, 0)
Screenshot: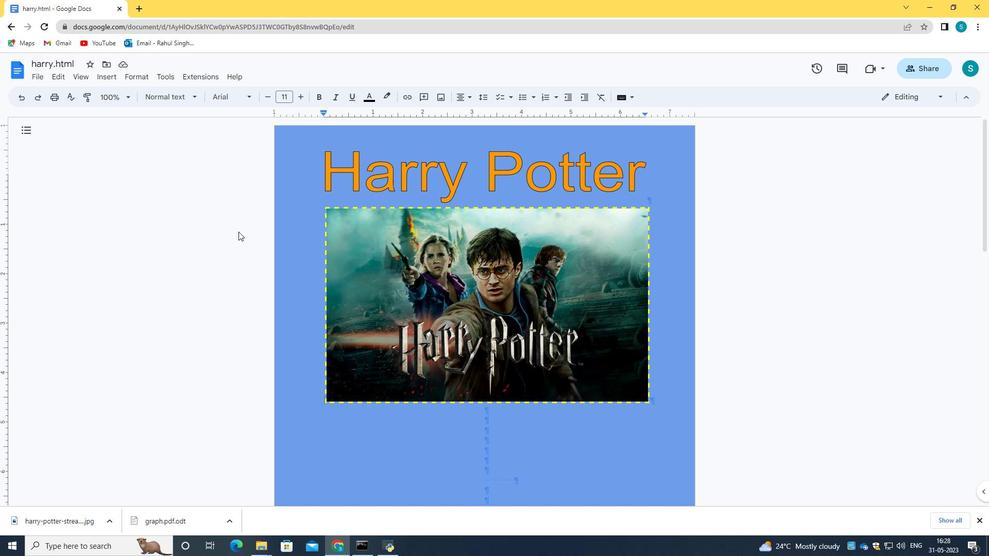 
Action: Mouse moved to (236, 238)
Screenshot: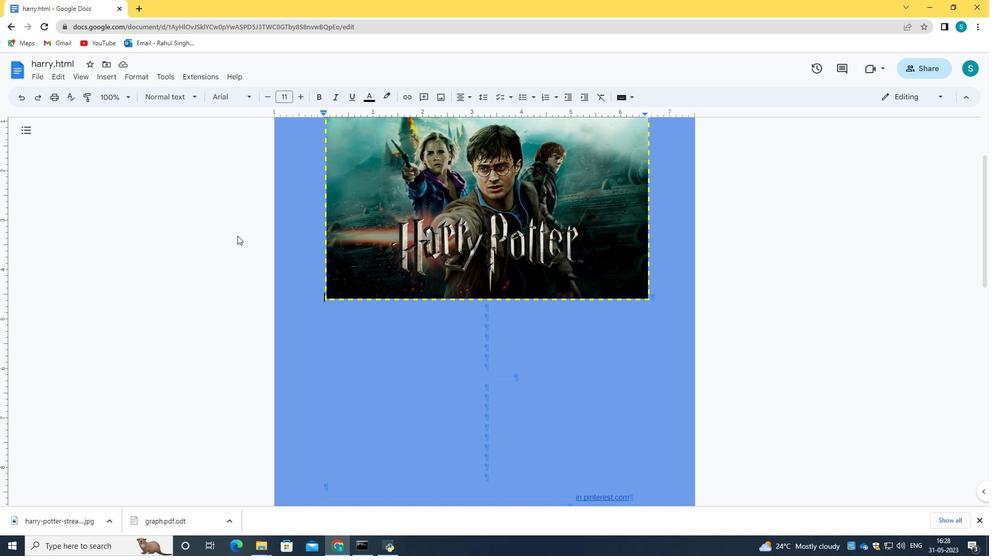 
Action: Mouse scrolled (236, 237) with delta (0, 0)
Screenshot: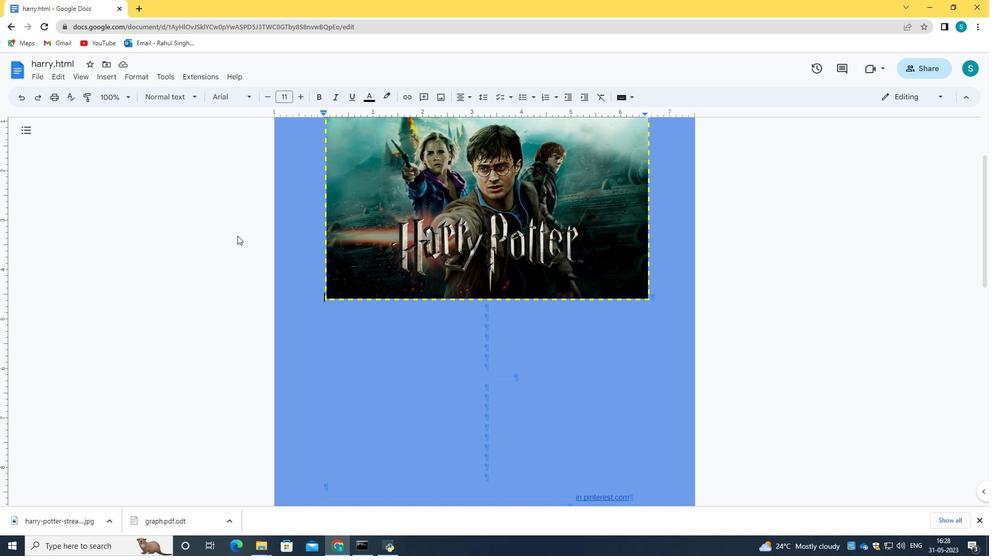 
Action: Mouse moved to (235, 242)
Screenshot: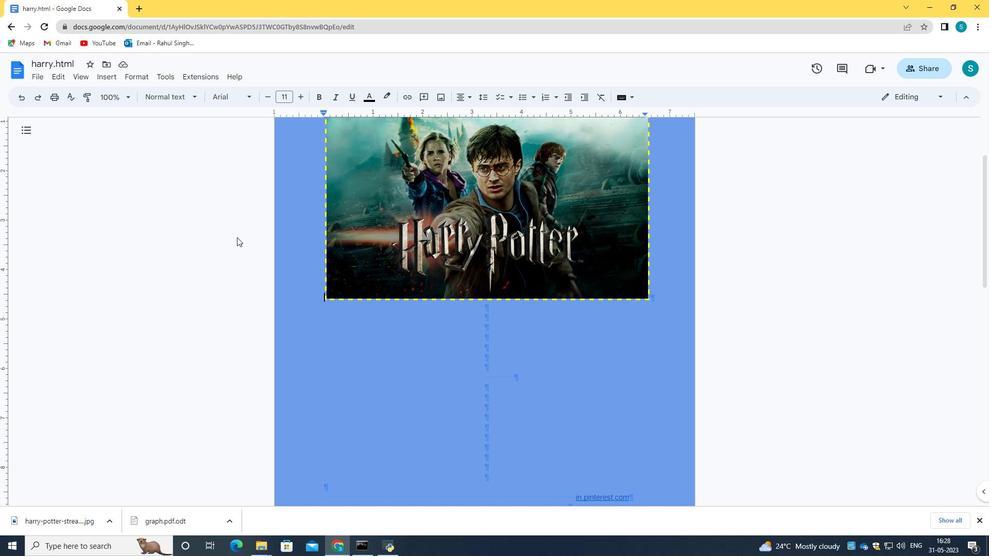 
Action: Mouse scrolled (235, 241) with delta (0, 0)
Screenshot: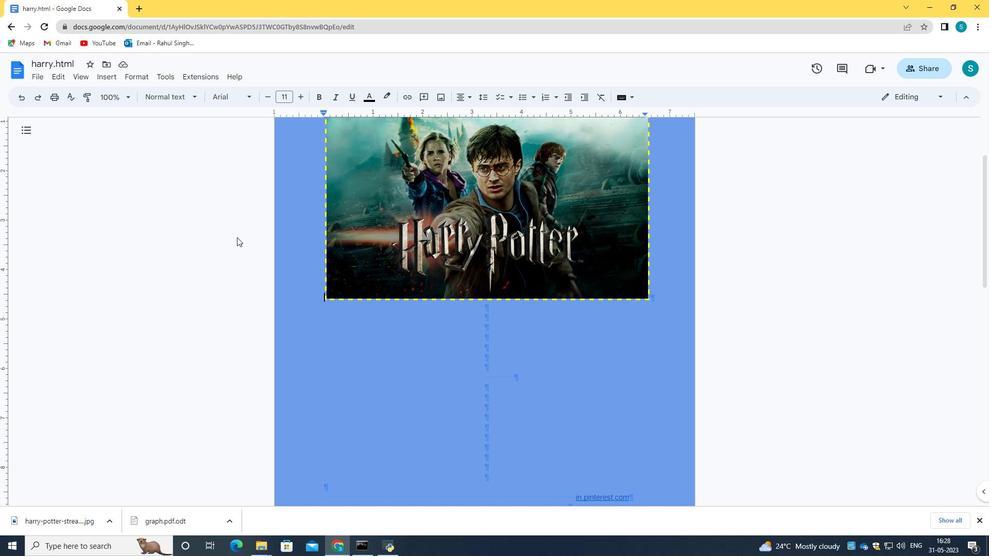 
Action: Mouse moved to (227, 259)
Screenshot: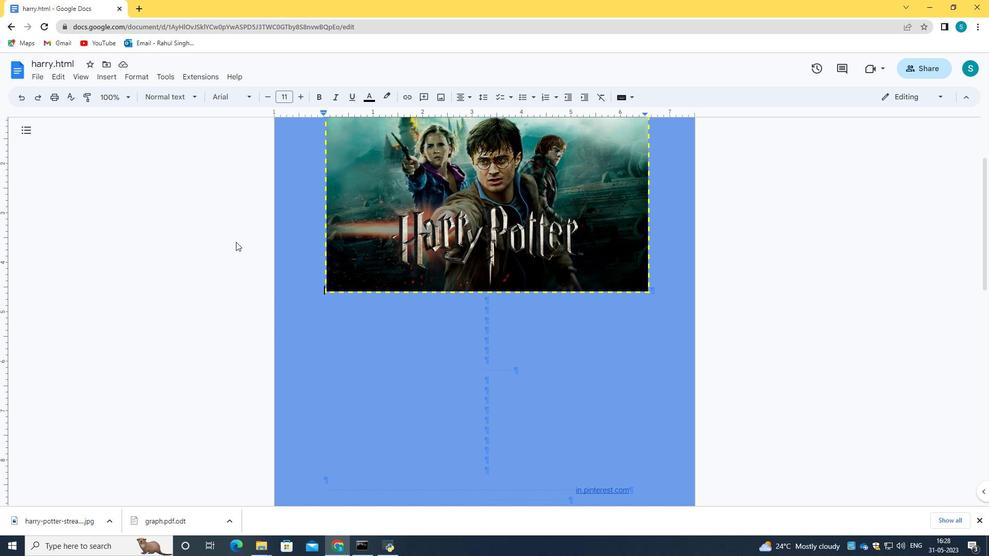 
Action: Mouse scrolled (227, 259) with delta (0, 0)
Screenshot: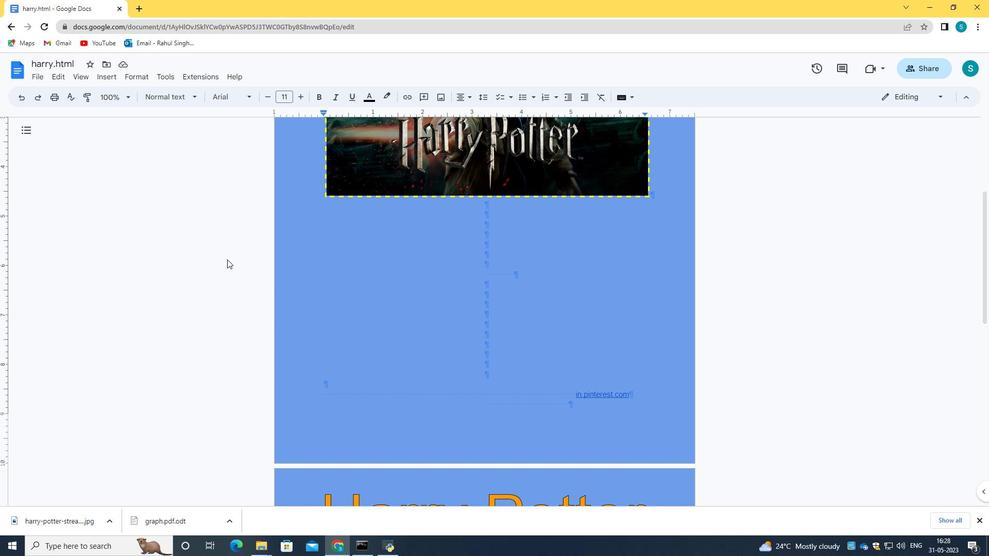 
Action: Mouse scrolled (227, 259) with delta (0, 0)
Screenshot: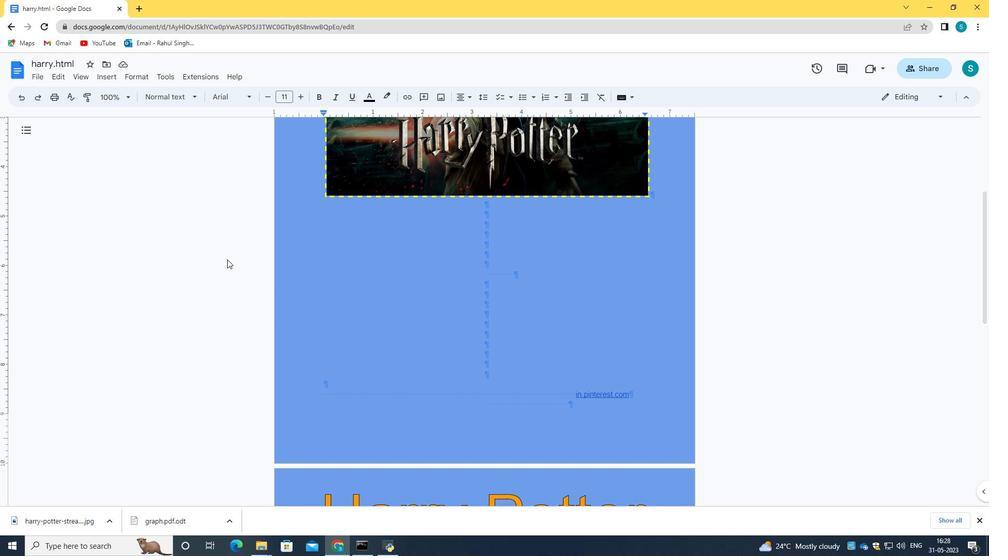 
Action: Mouse scrolled (227, 259) with delta (0, 0)
Screenshot: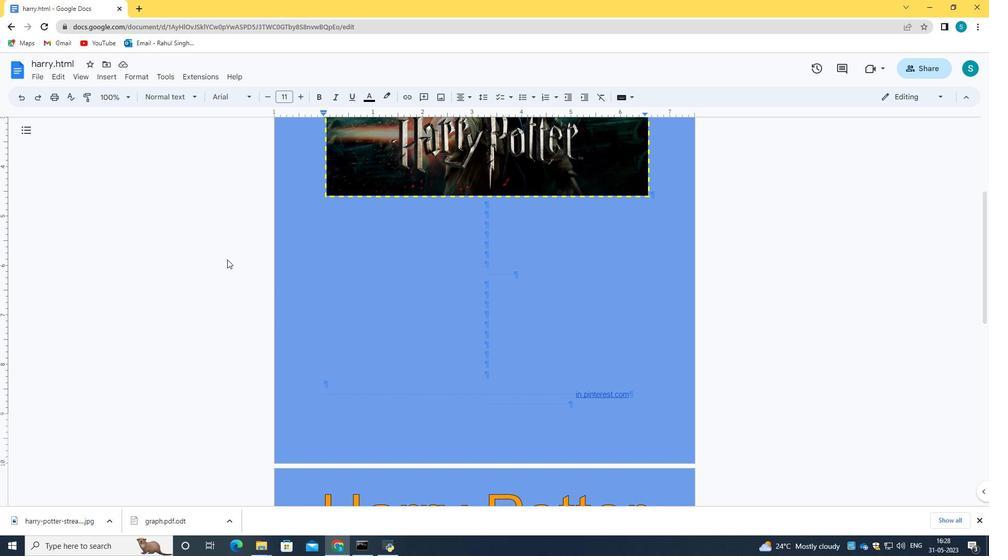 
Action: Mouse scrolled (227, 259) with delta (0, 0)
Screenshot: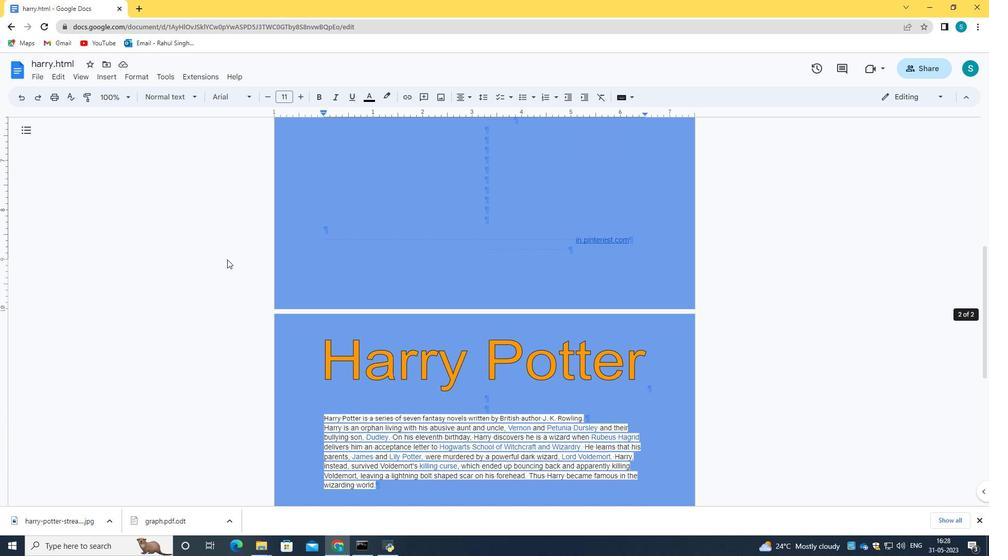 
Action: Mouse moved to (219, 268)
Screenshot: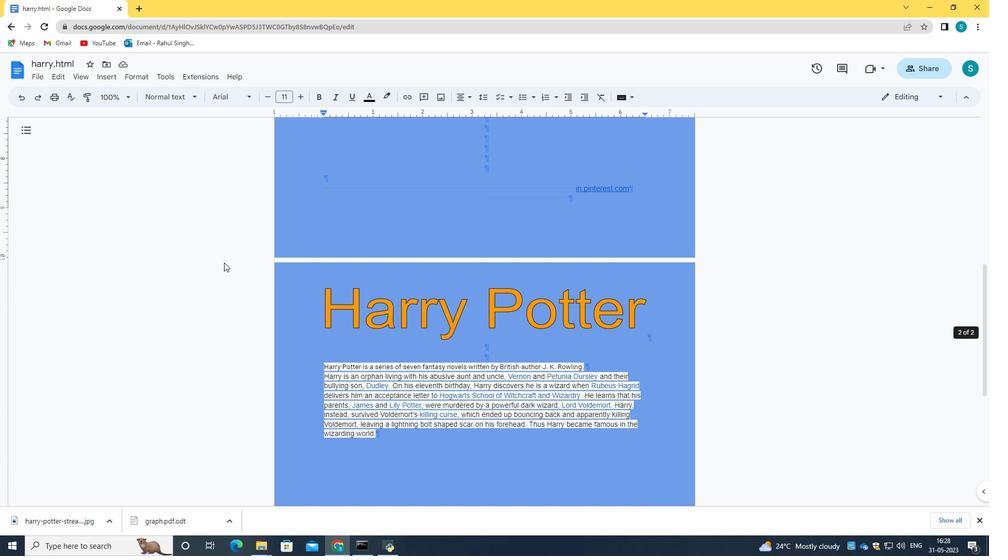 
